 Task: Find connections with filter location Yogyakarta with filter topic #SEOwith filter profile language English with filter current company Sprinklr with filter school Vel Tech Multi Tech Dr. Rangarajan Dr. Sakunthala Engineering College with filter industry Chemical Manufacturing with filter service category Research with filter keywords title Title Researcher
Action: Mouse moved to (541, 90)
Screenshot: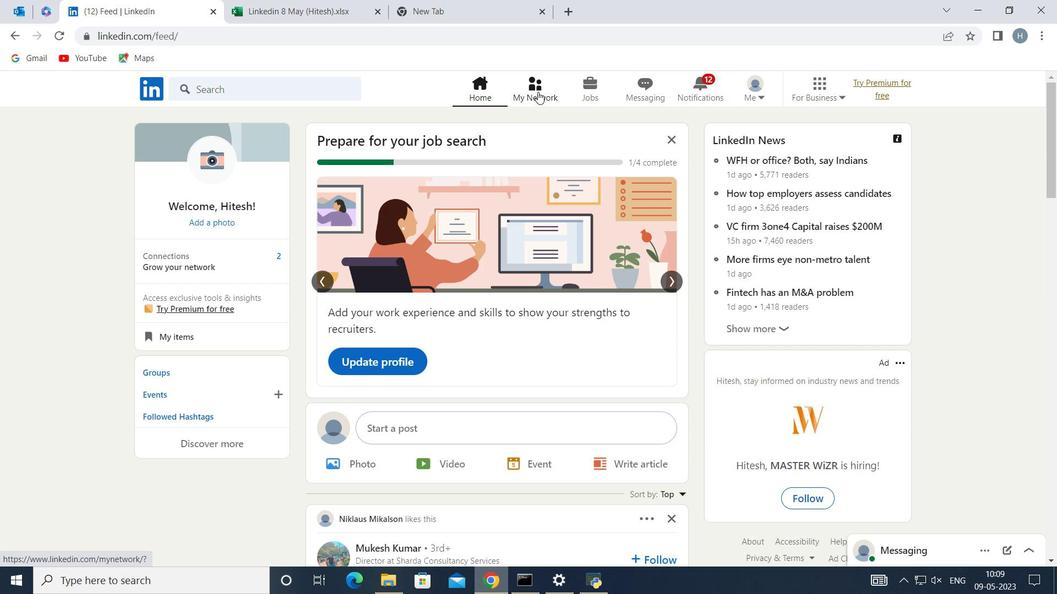
Action: Mouse pressed left at (541, 90)
Screenshot: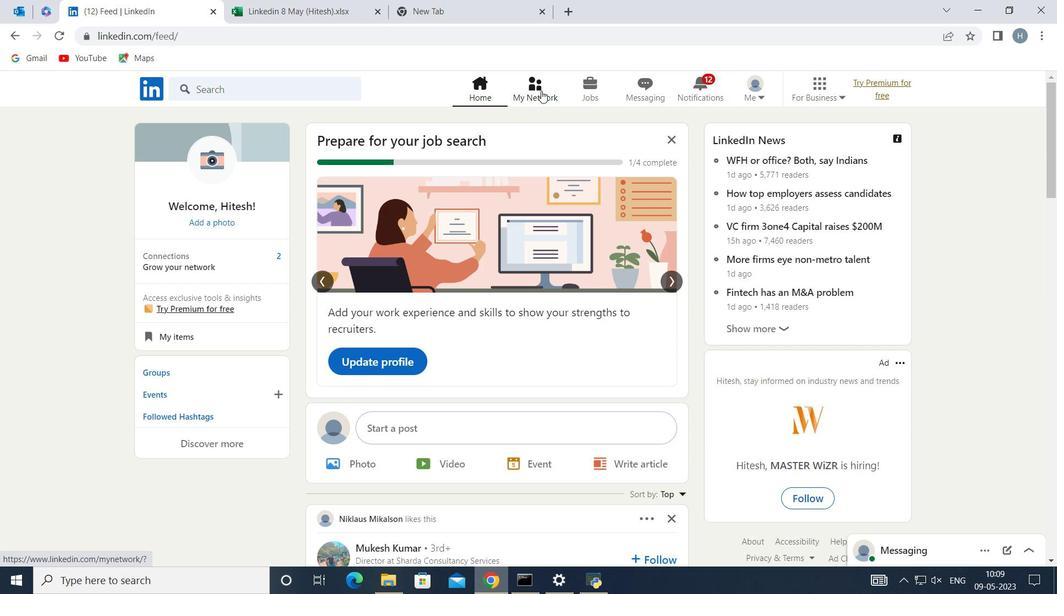 
Action: Mouse moved to (281, 167)
Screenshot: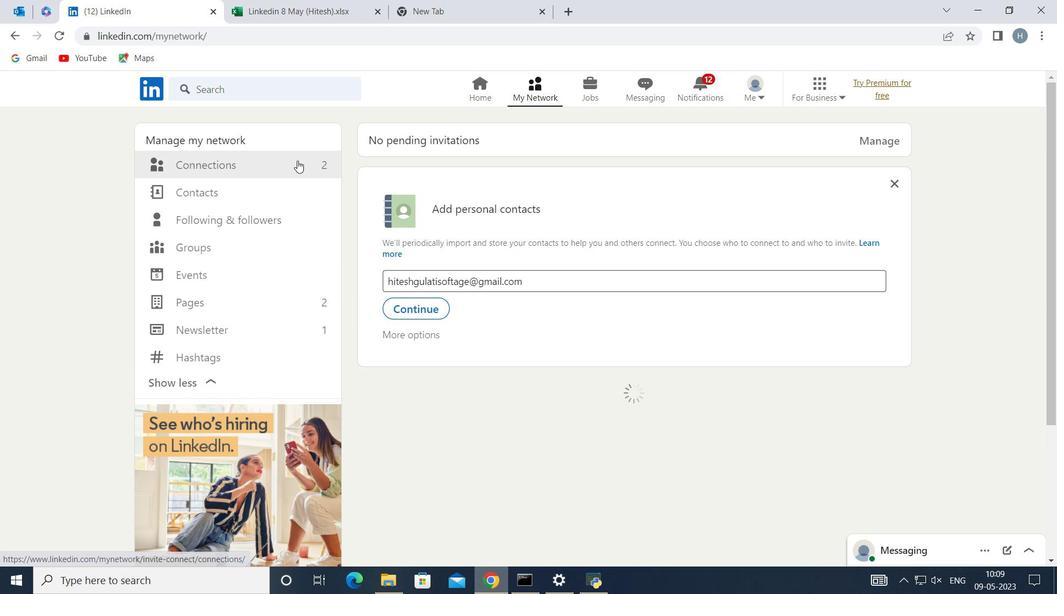 
Action: Mouse pressed left at (281, 167)
Screenshot: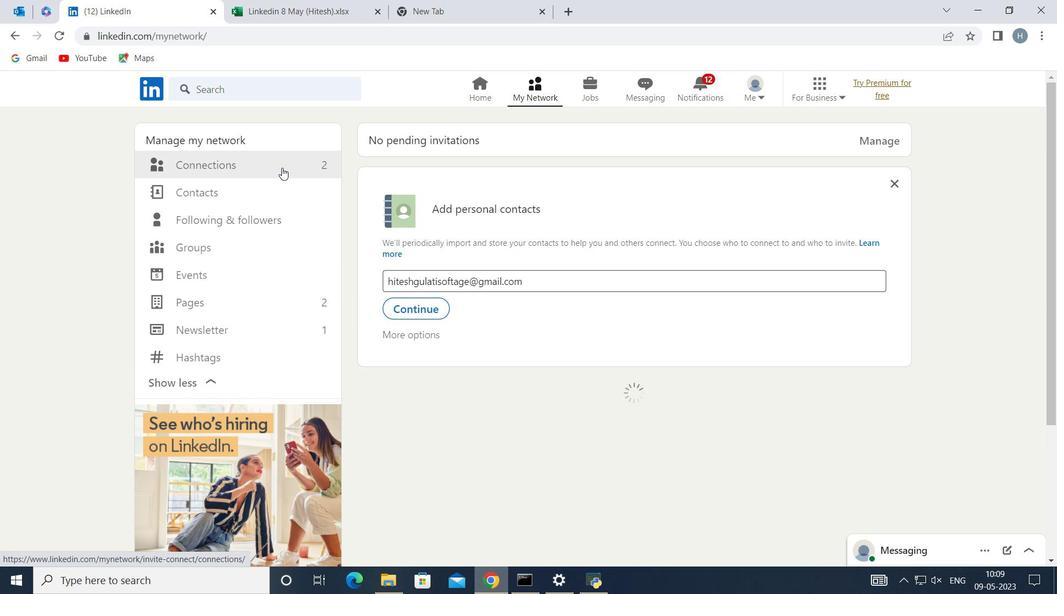
Action: Mouse moved to (610, 162)
Screenshot: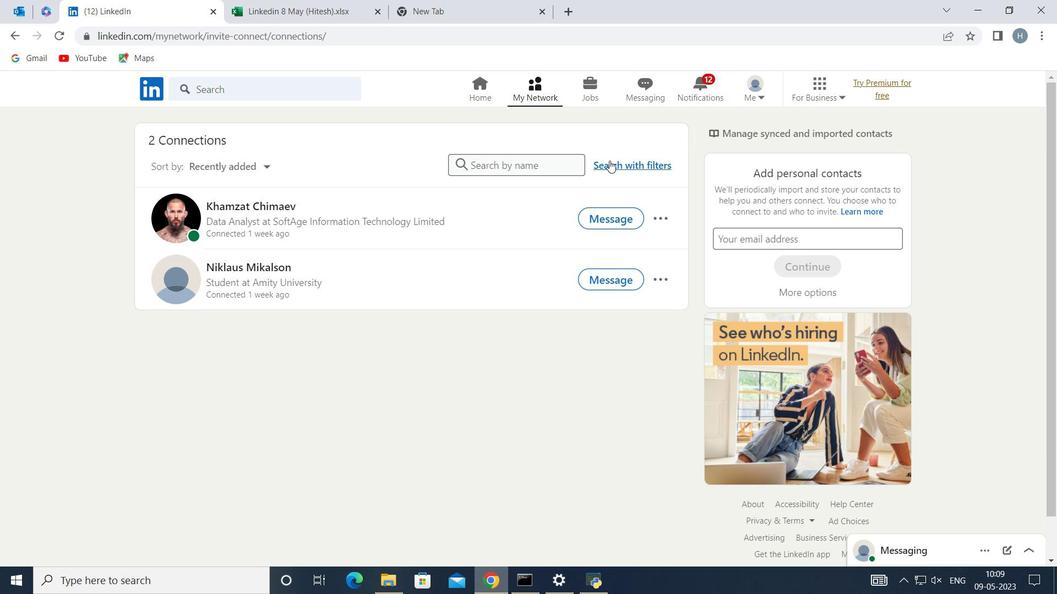 
Action: Mouse pressed left at (610, 162)
Screenshot: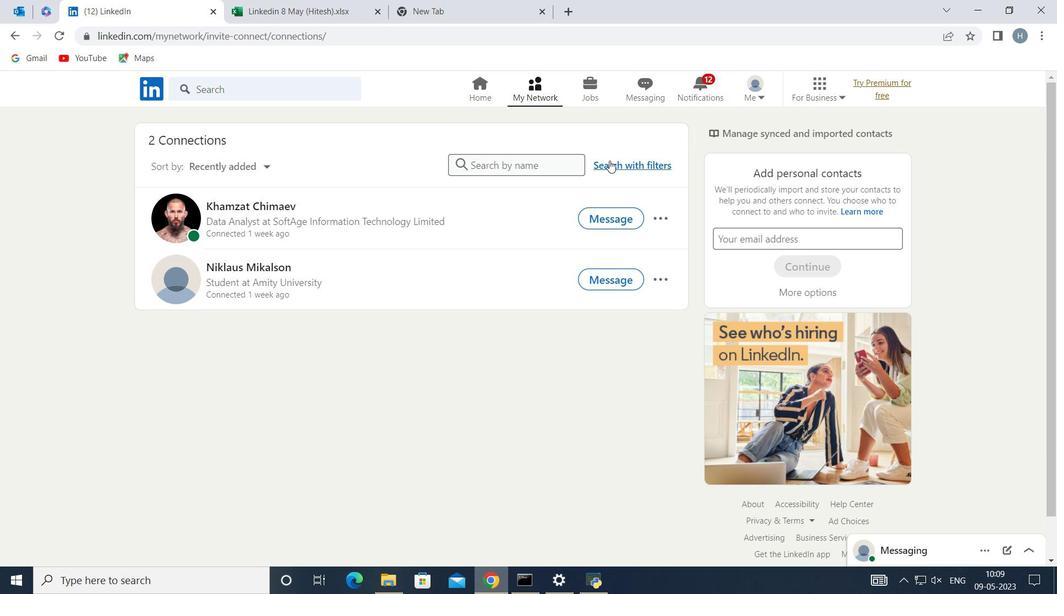 
Action: Mouse moved to (575, 131)
Screenshot: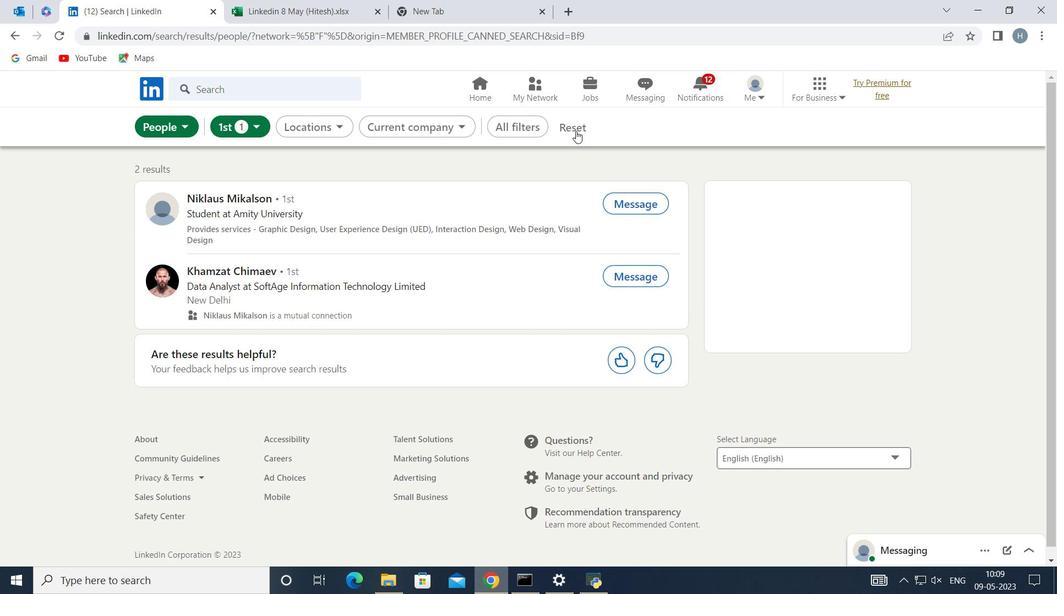 
Action: Mouse pressed left at (575, 131)
Screenshot: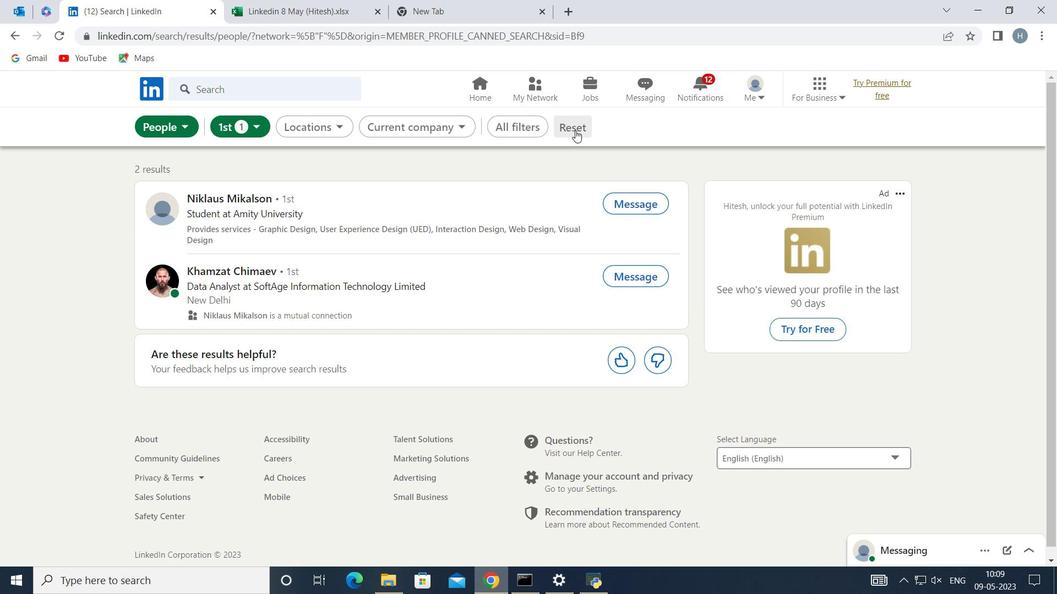 
Action: Mouse moved to (556, 124)
Screenshot: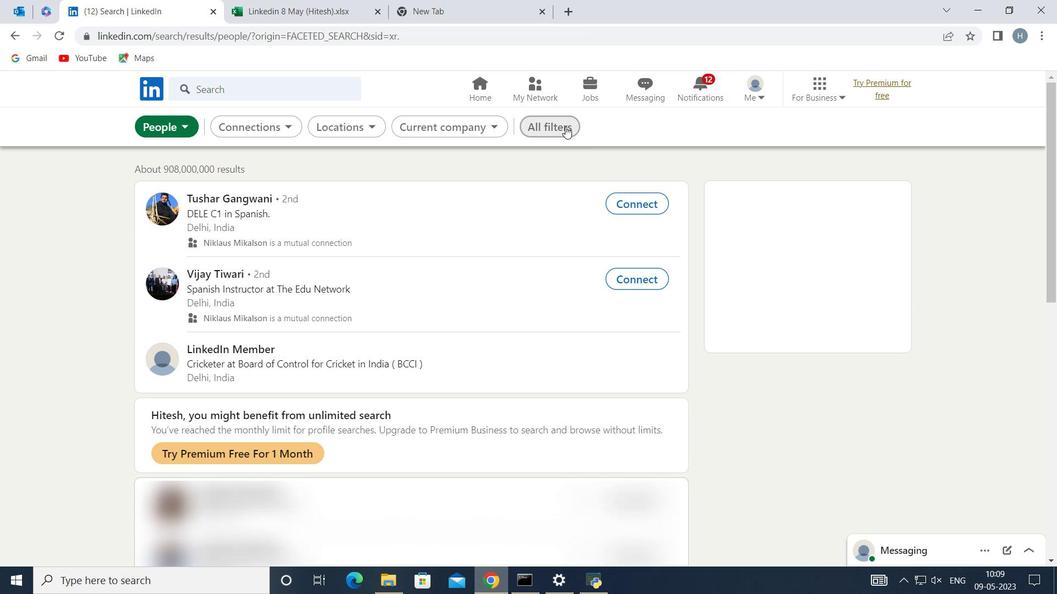 
Action: Mouse pressed left at (556, 124)
Screenshot: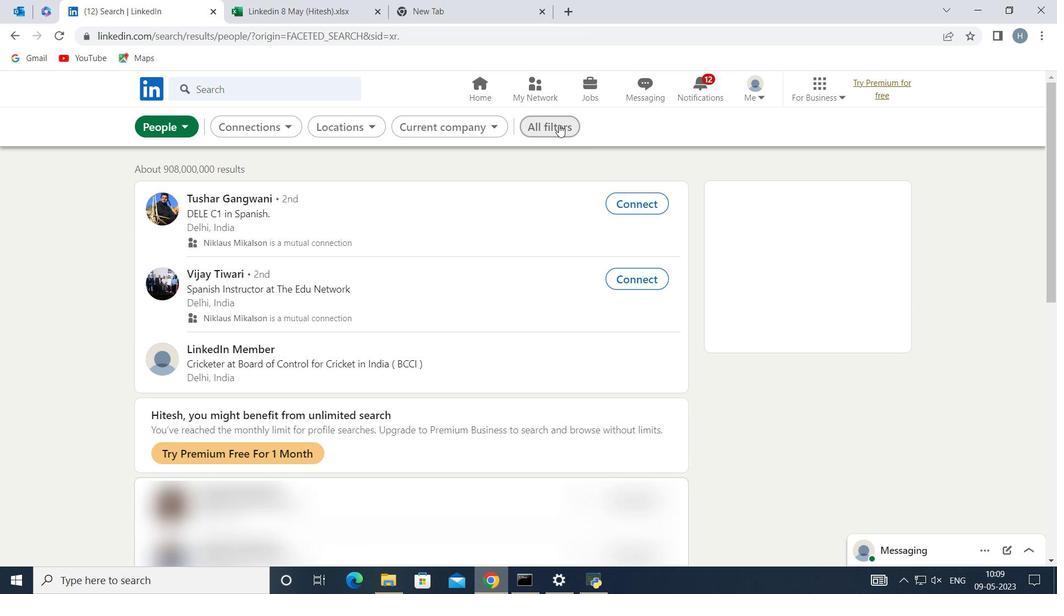 
Action: Mouse moved to (873, 305)
Screenshot: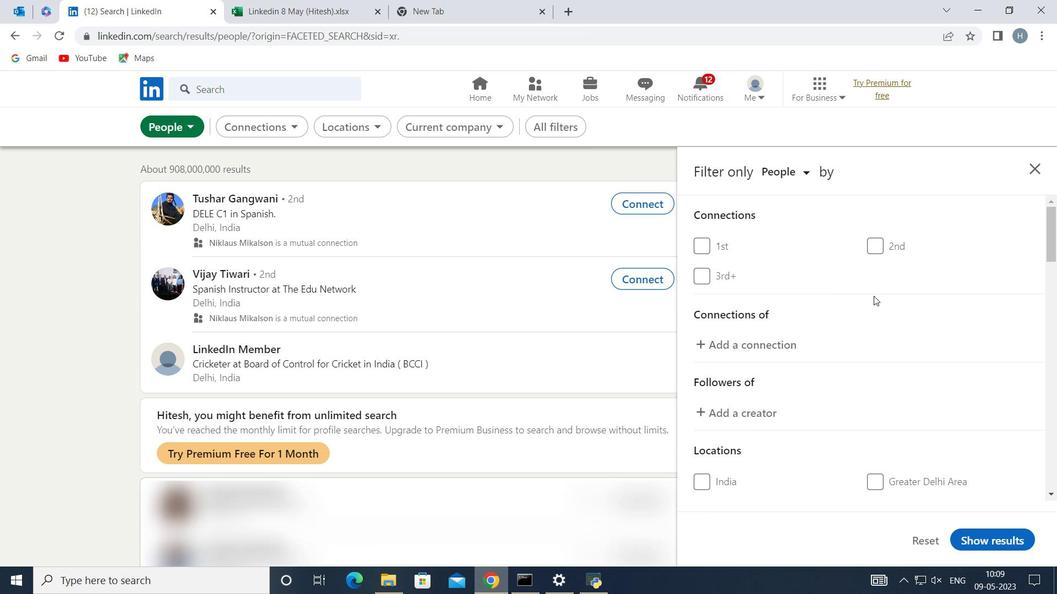 
Action: Mouse scrolled (873, 304) with delta (0, 0)
Screenshot: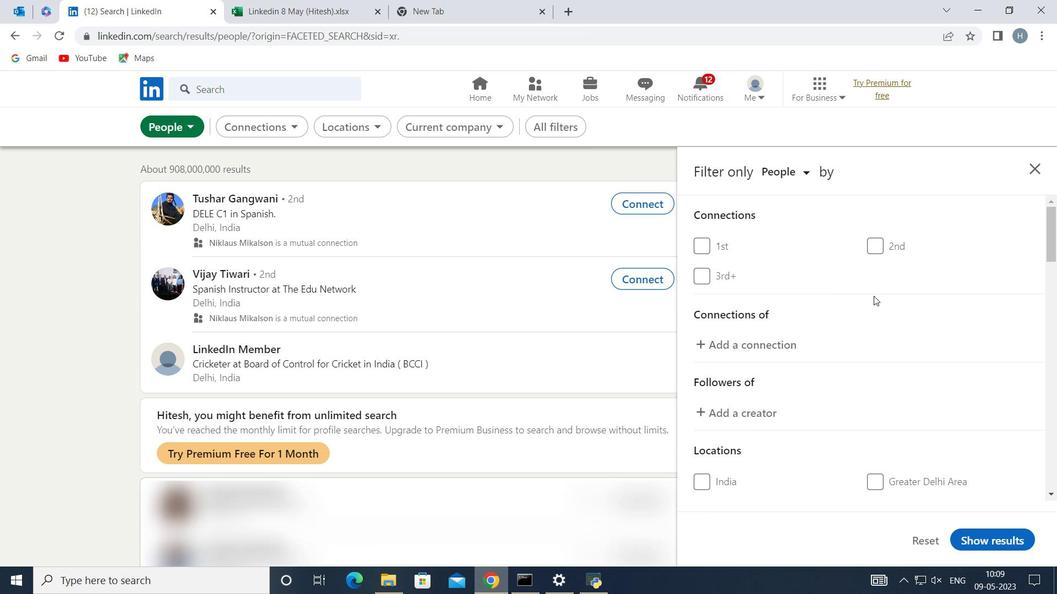 
Action: Mouse moved to (871, 307)
Screenshot: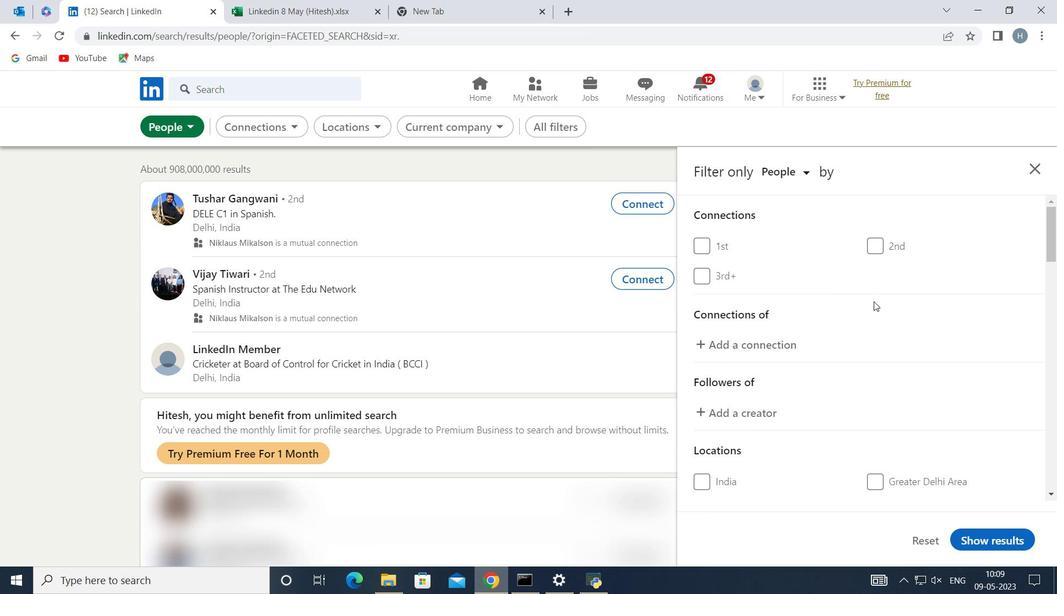 
Action: Mouse scrolled (871, 307) with delta (0, 0)
Screenshot: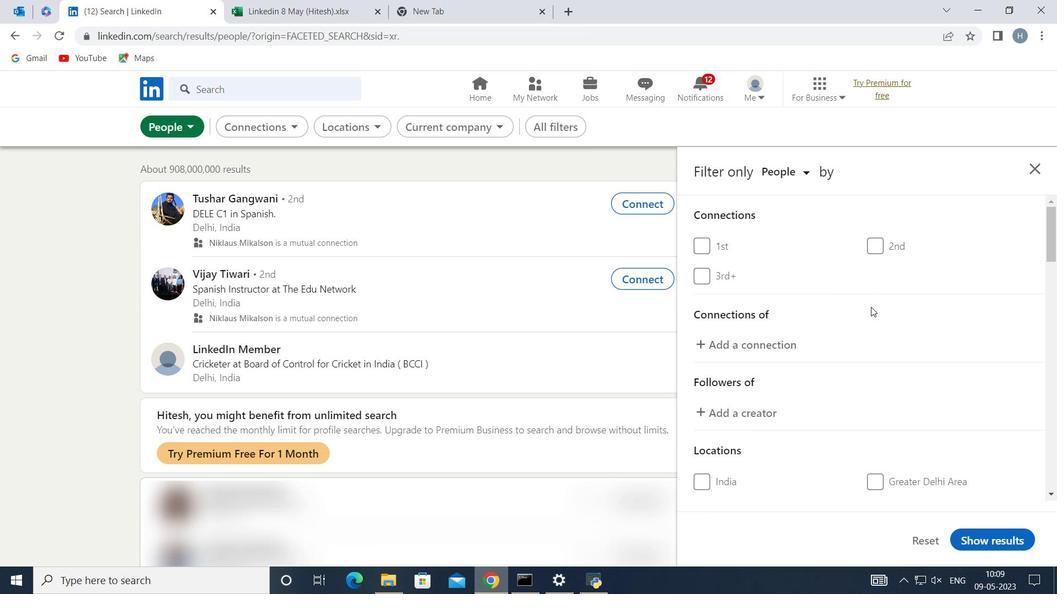 
Action: Mouse scrolled (871, 307) with delta (0, 0)
Screenshot: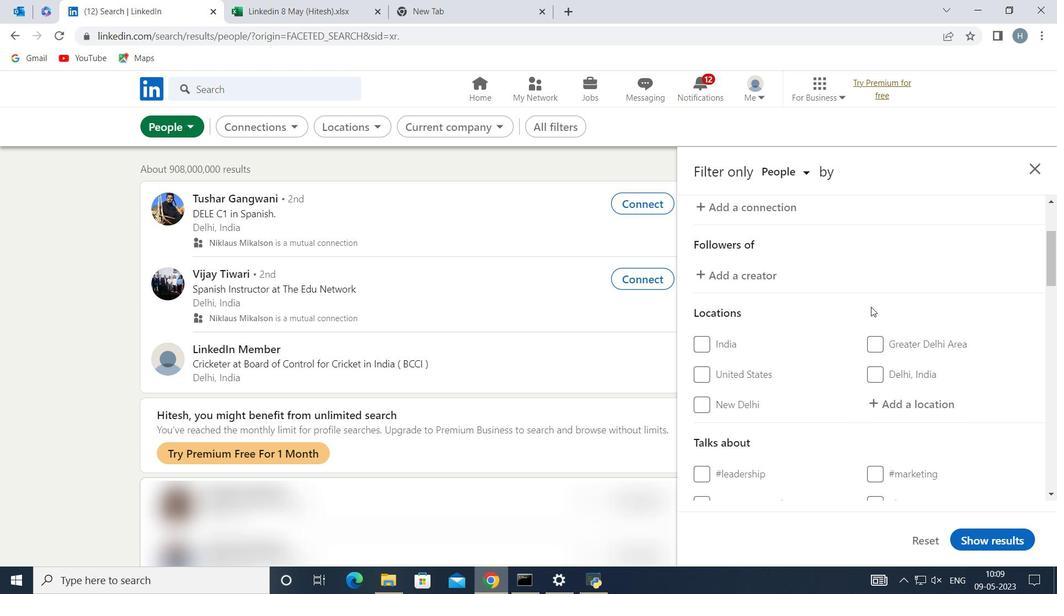 
Action: Mouse moved to (905, 329)
Screenshot: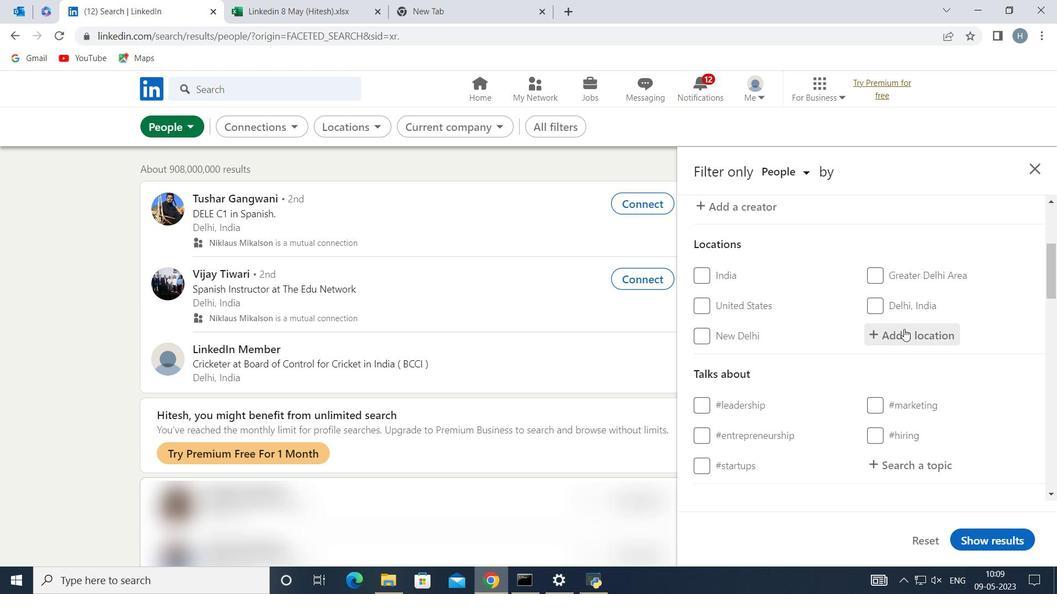 
Action: Mouse pressed left at (905, 329)
Screenshot: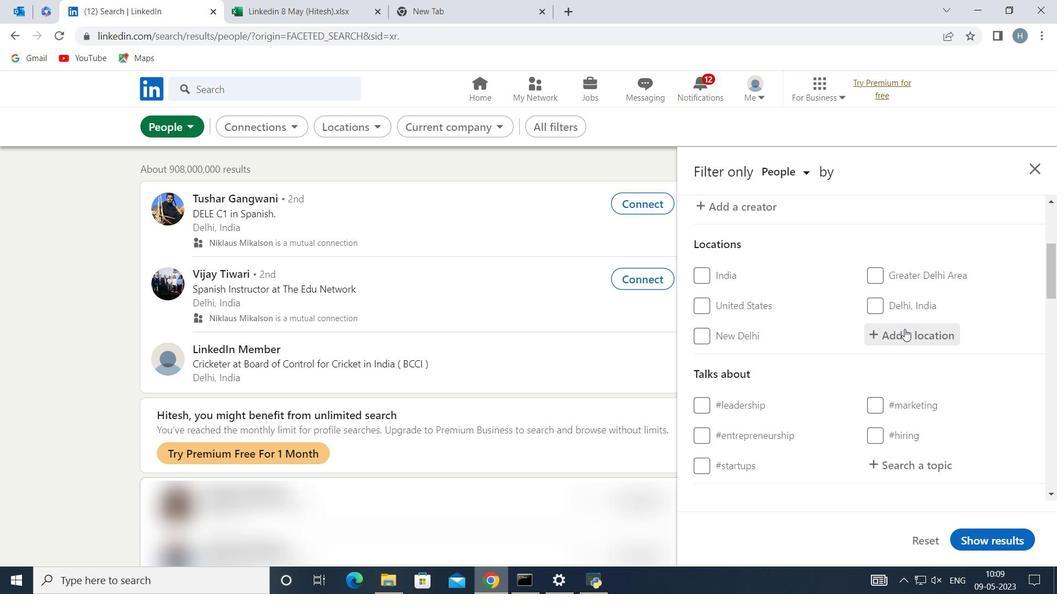 
Action: Key pressed <Key.shift><Key.shift><Key.shift>Yogyakarta
Screenshot: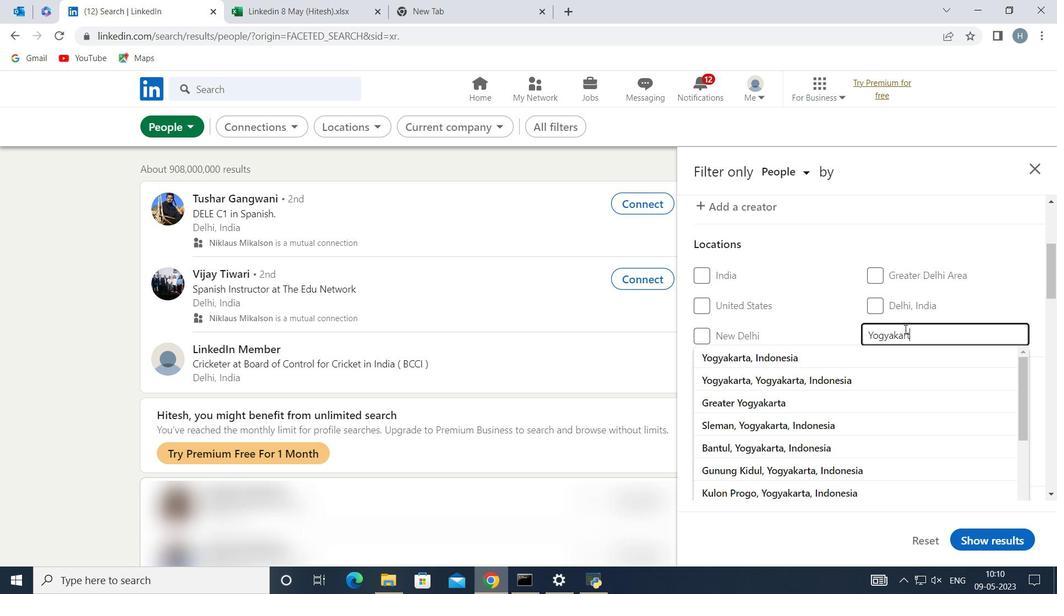 
Action: Mouse moved to (969, 296)
Screenshot: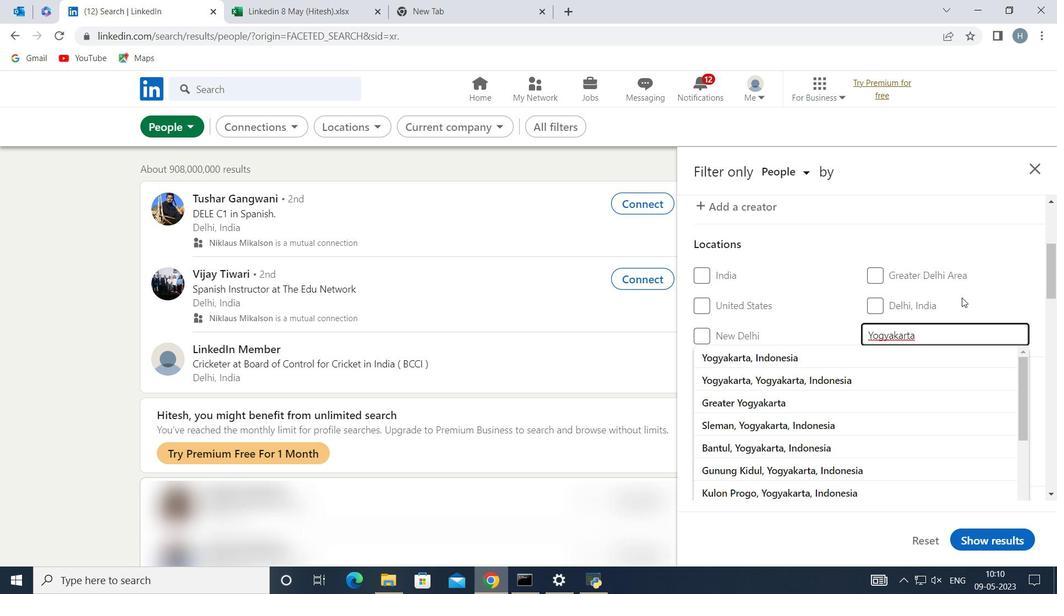 
Action: Mouse pressed left at (969, 296)
Screenshot: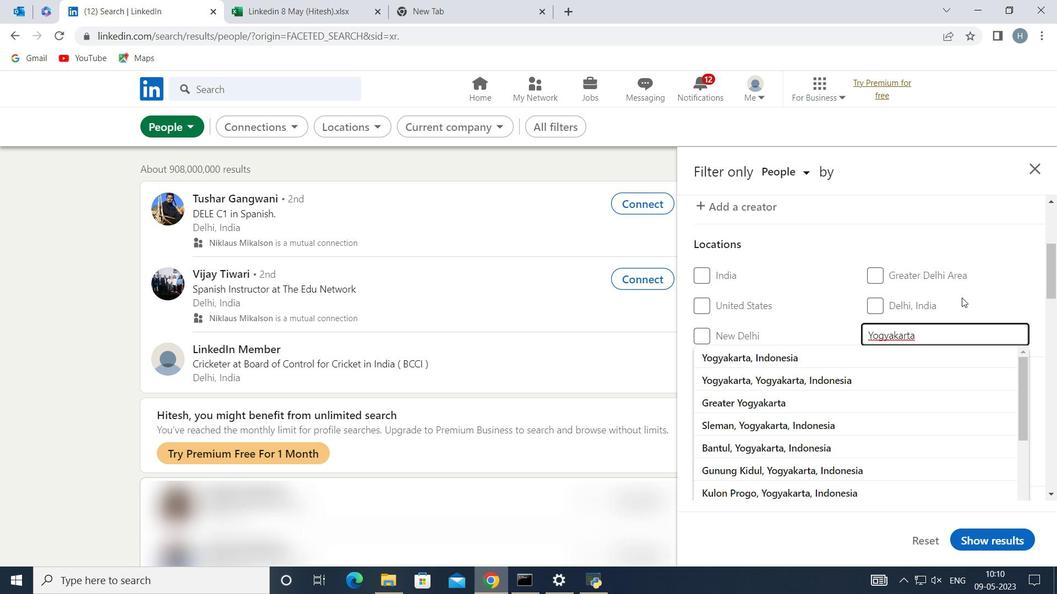 
Action: Mouse moved to (954, 308)
Screenshot: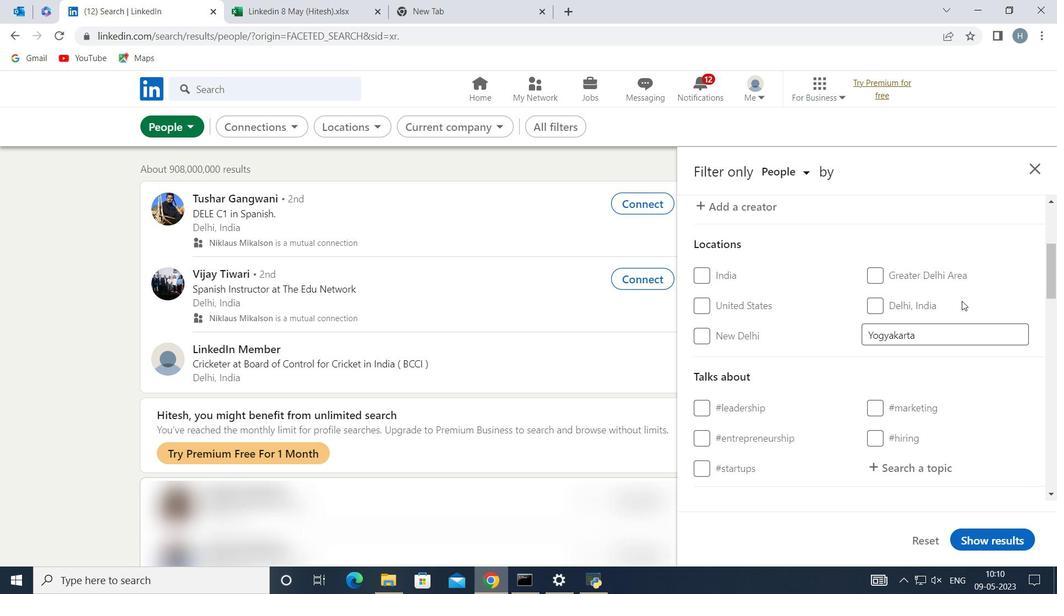 
Action: Mouse scrolled (954, 308) with delta (0, 0)
Screenshot: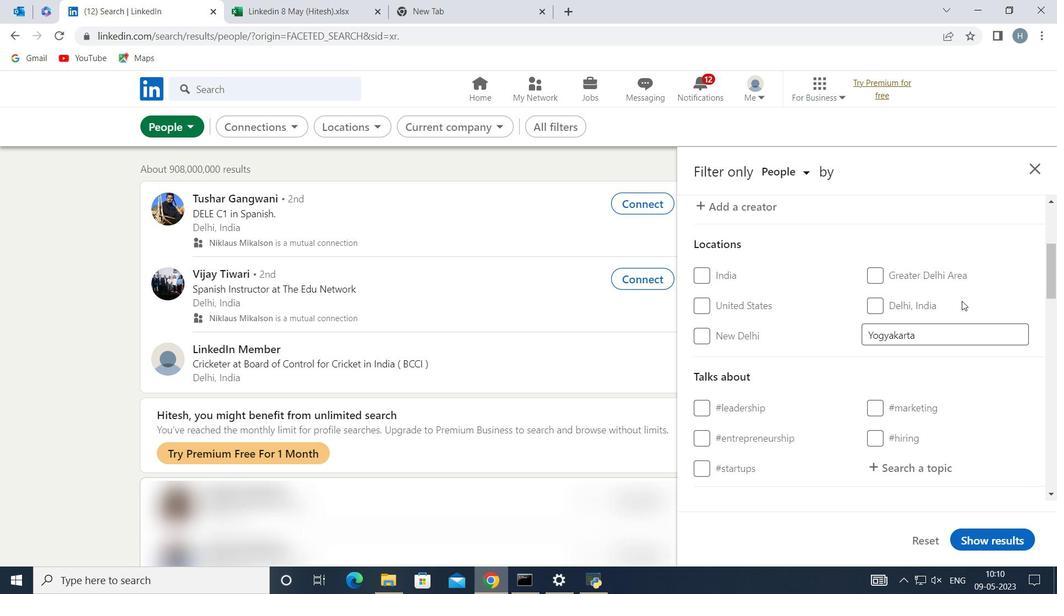 
Action: Mouse moved to (949, 312)
Screenshot: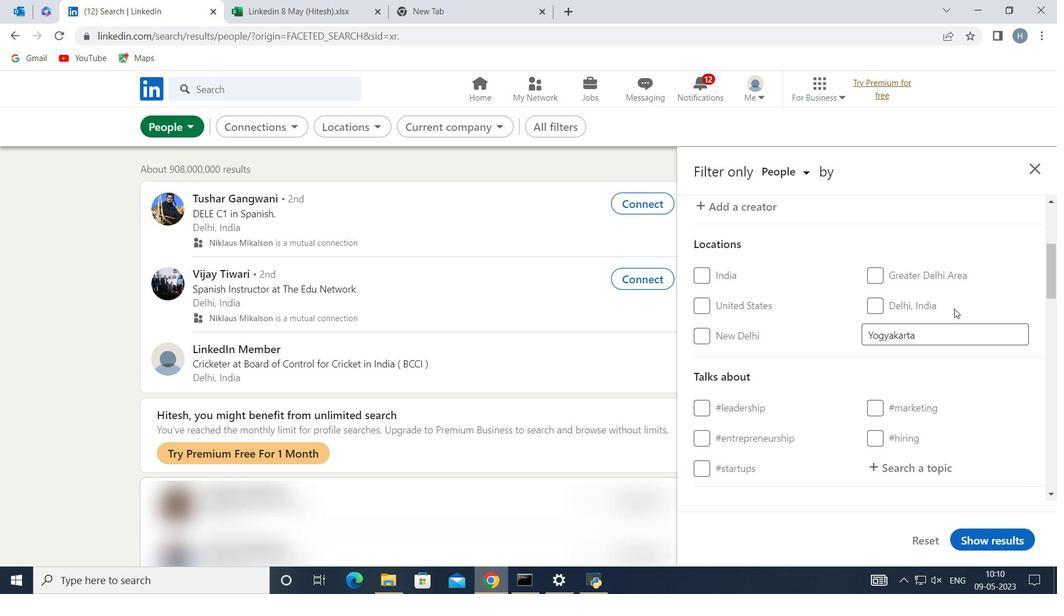 
Action: Mouse scrolled (949, 312) with delta (0, 0)
Screenshot: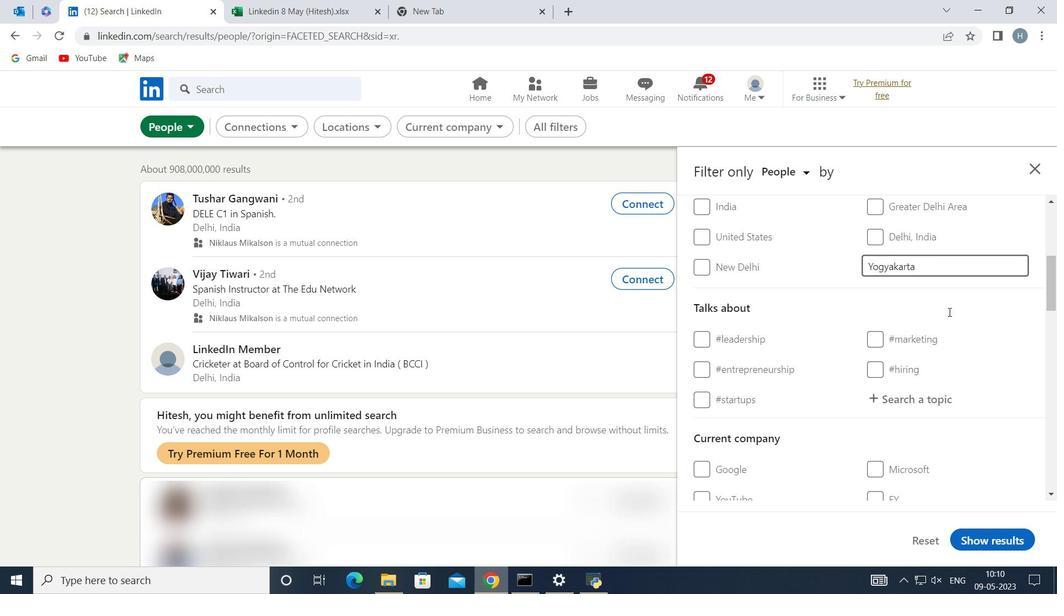 
Action: Mouse scrolled (949, 312) with delta (0, 0)
Screenshot: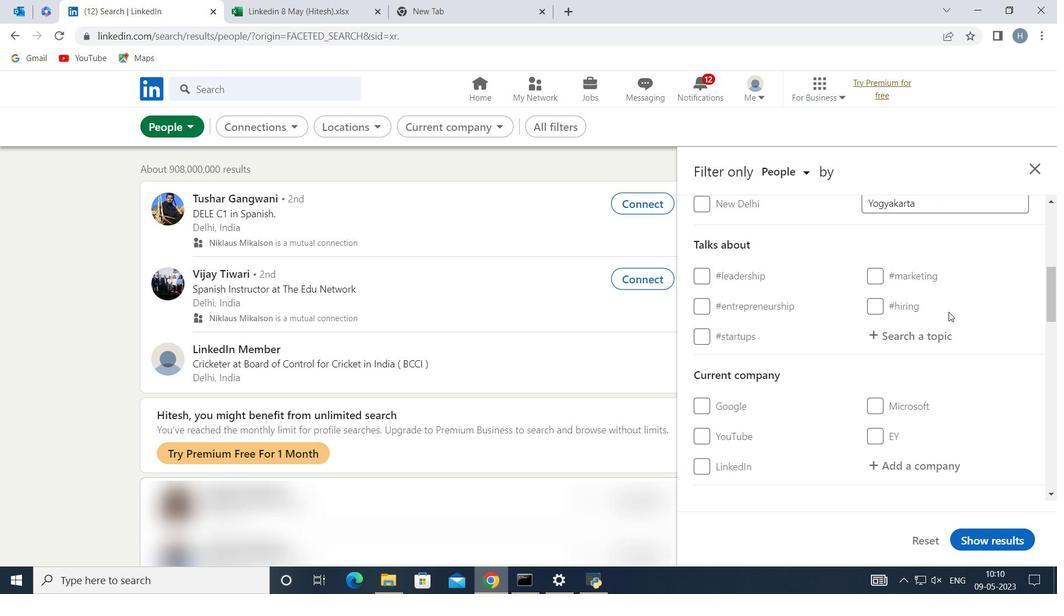 
Action: Mouse moved to (933, 261)
Screenshot: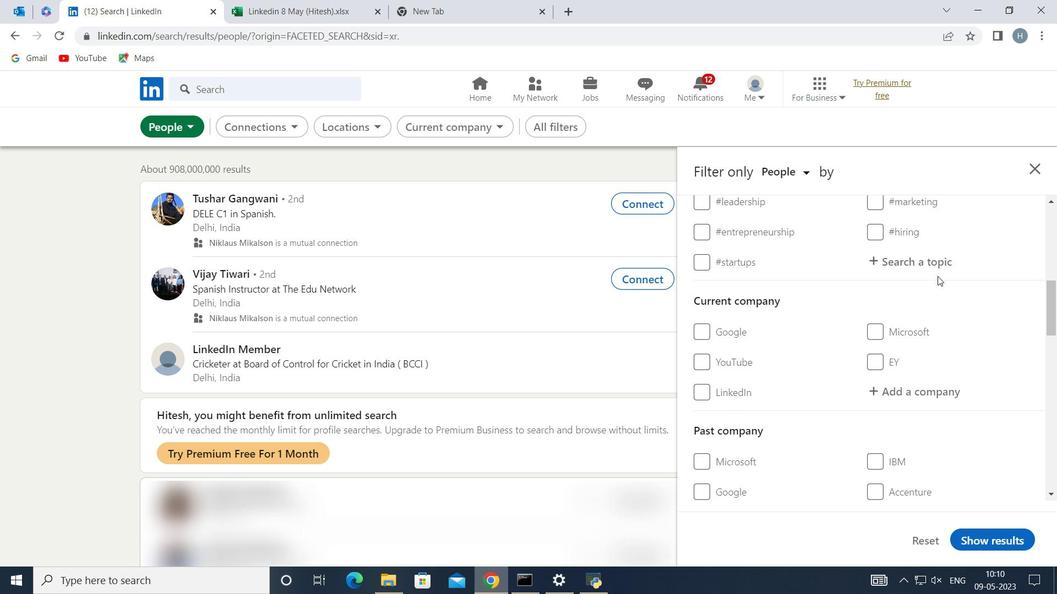 
Action: Mouse pressed left at (933, 261)
Screenshot: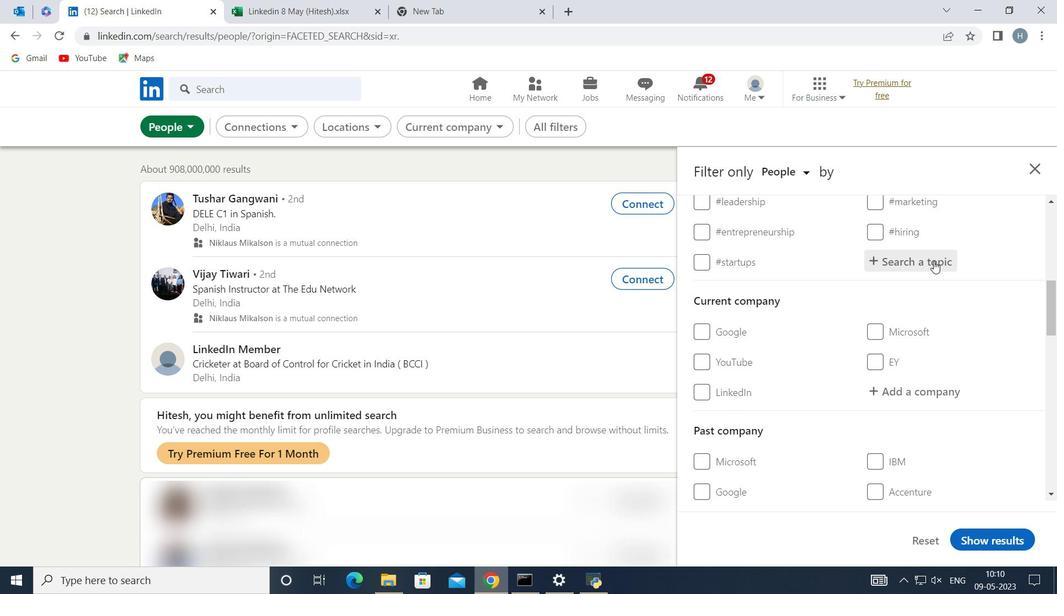 
Action: Key pressed <Key.shift>SEO
Screenshot: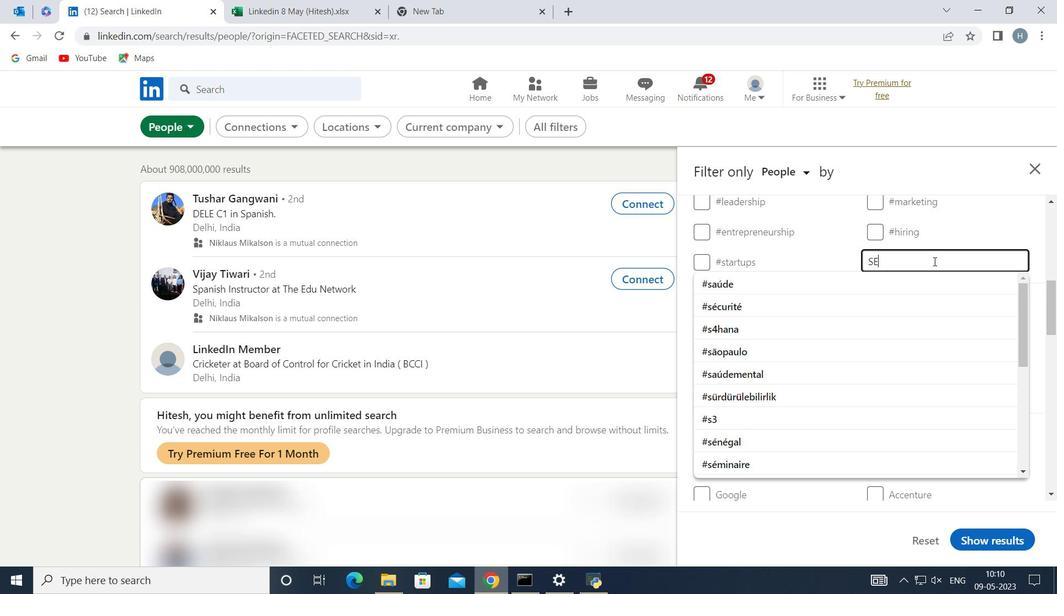 
Action: Mouse moved to (872, 281)
Screenshot: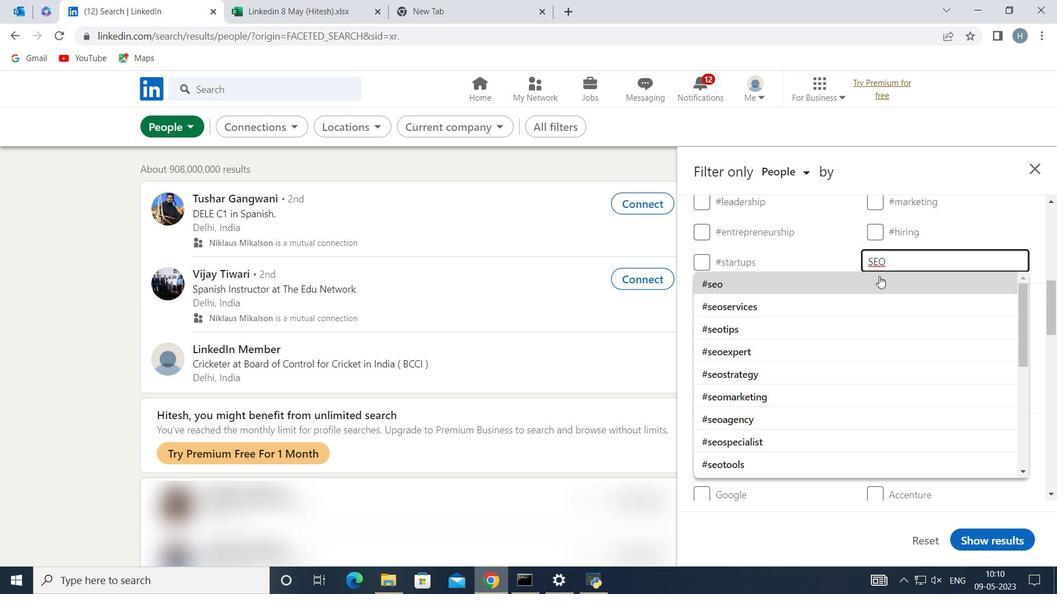 
Action: Mouse pressed left at (872, 281)
Screenshot: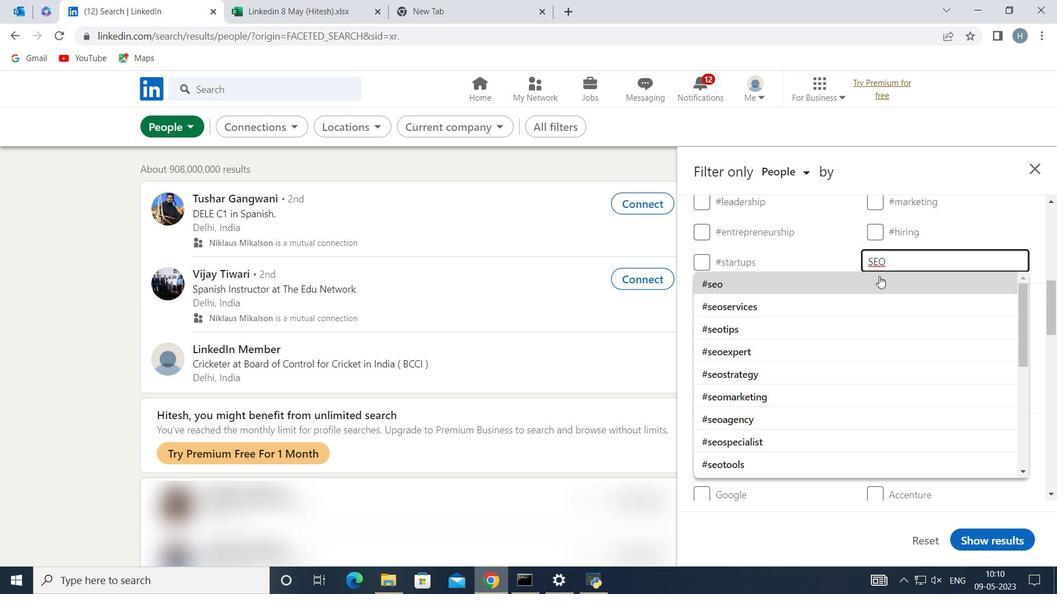 
Action: Mouse scrolled (872, 280) with delta (0, 0)
Screenshot: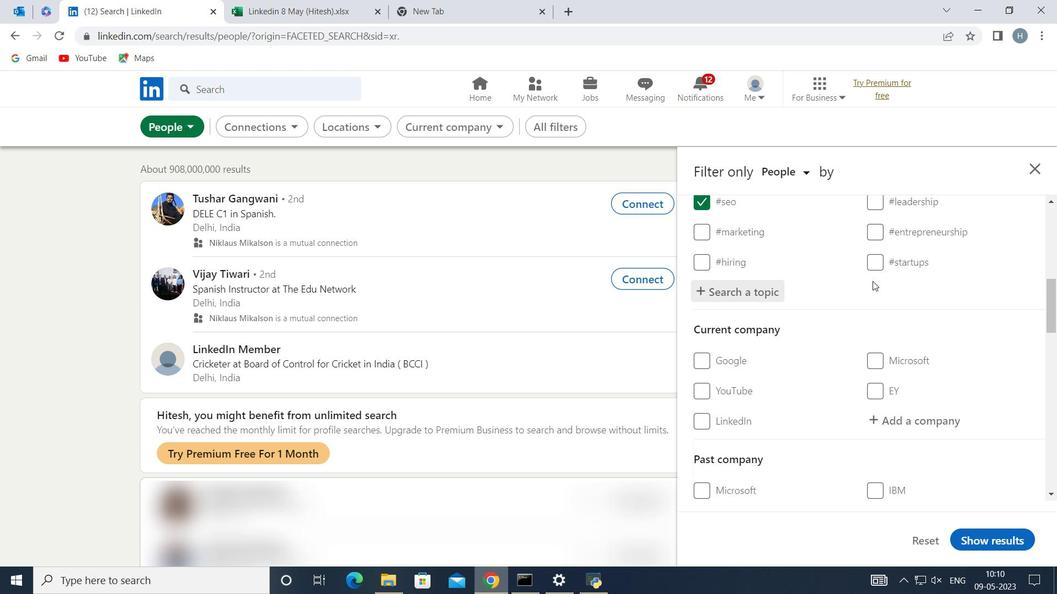 
Action: Mouse moved to (872, 281)
Screenshot: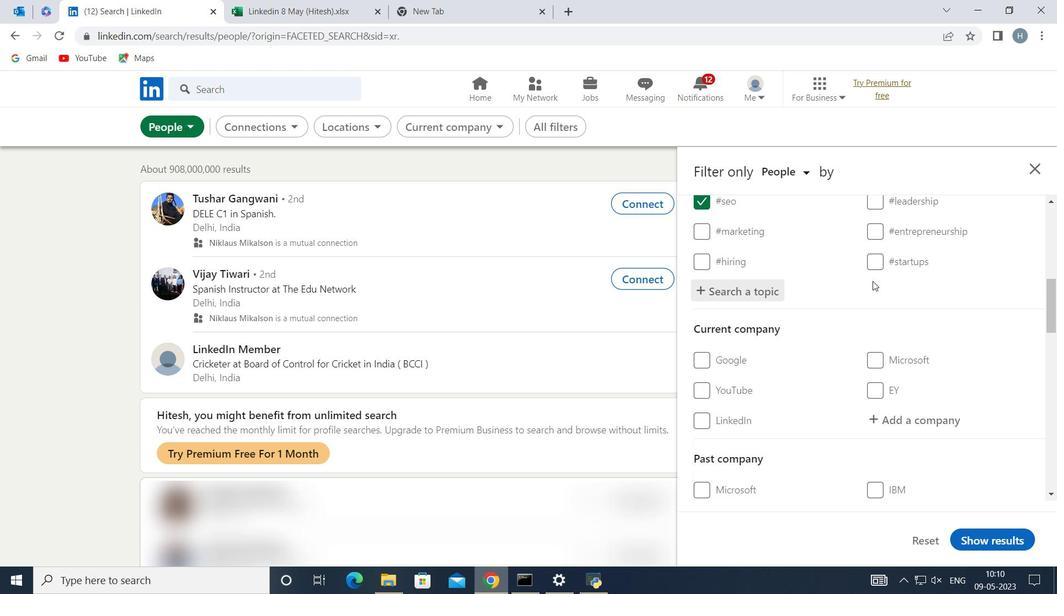 
Action: Mouse scrolled (872, 281) with delta (0, 0)
Screenshot: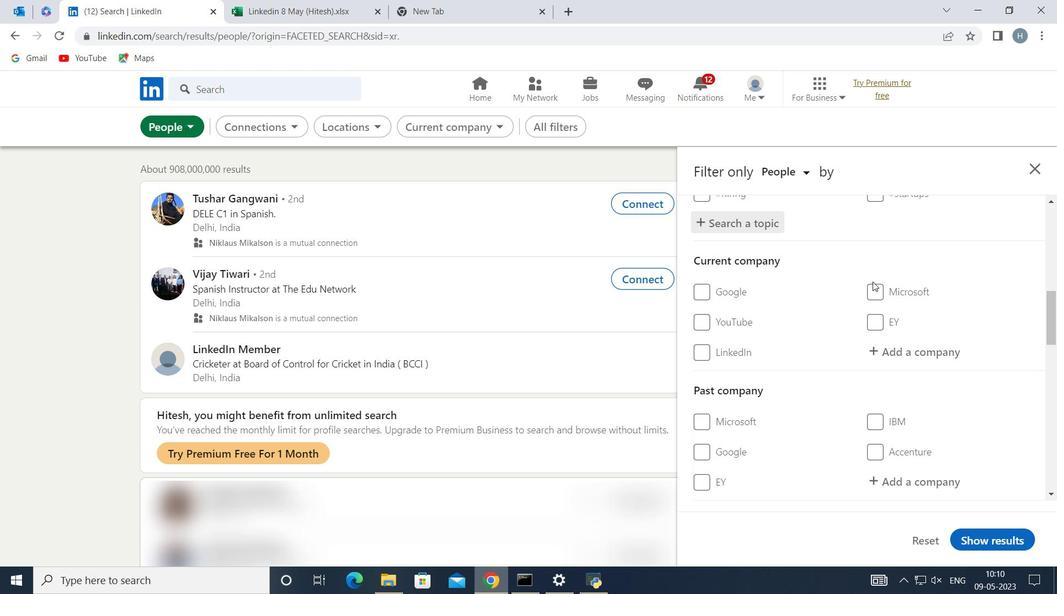 
Action: Mouse moved to (872, 281)
Screenshot: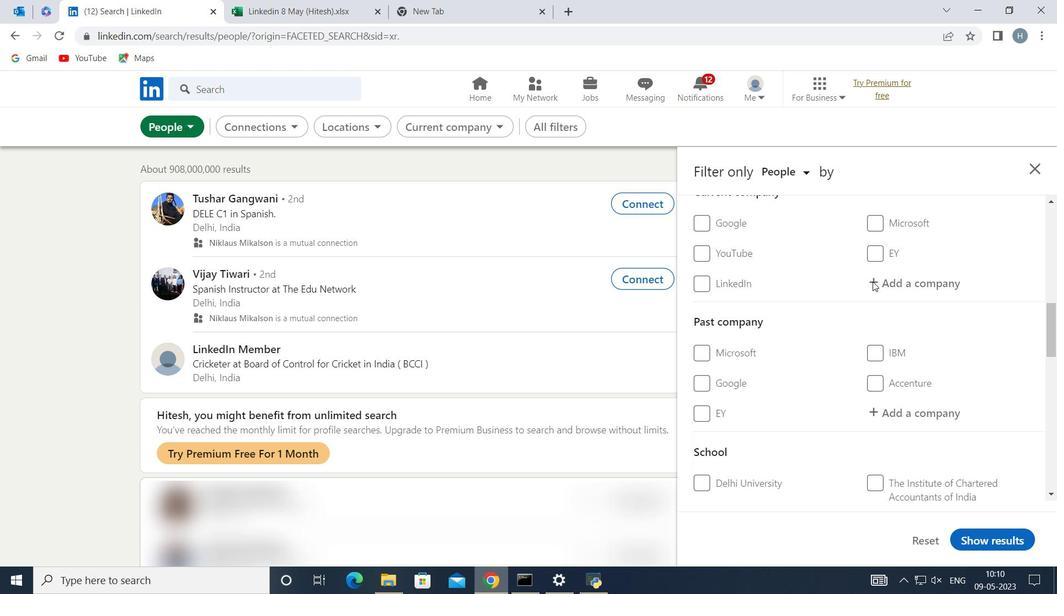 
Action: Mouse scrolled (872, 281) with delta (0, 0)
Screenshot: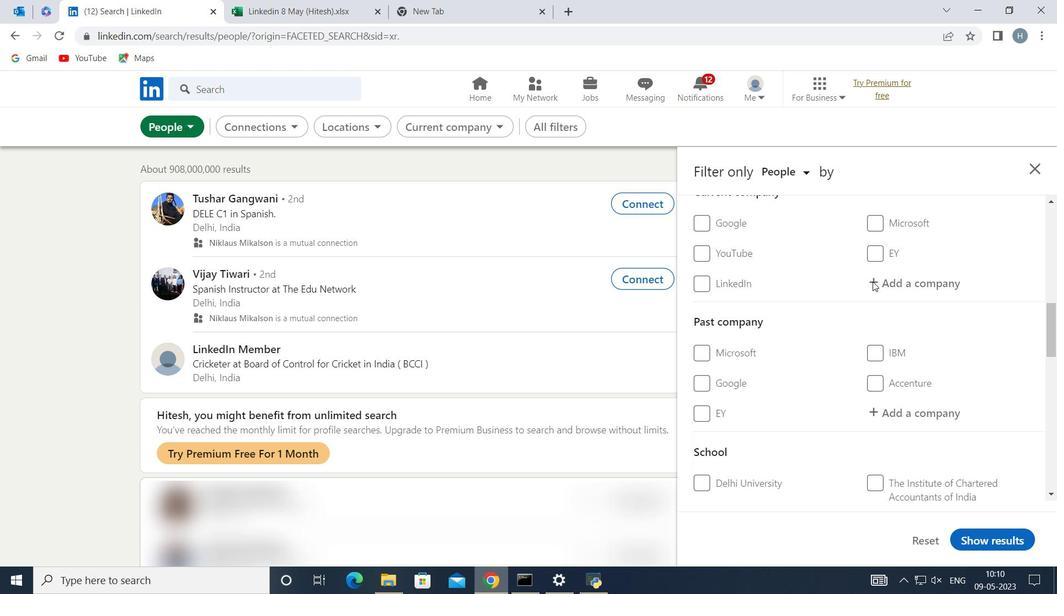 
Action: Mouse moved to (871, 283)
Screenshot: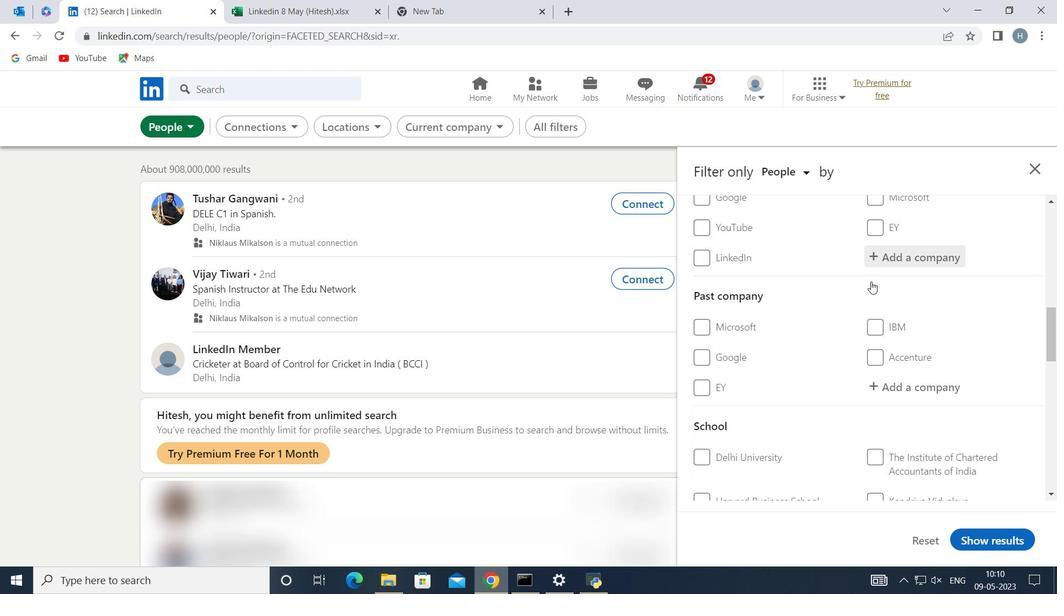 
Action: Mouse scrolled (871, 282) with delta (0, 0)
Screenshot: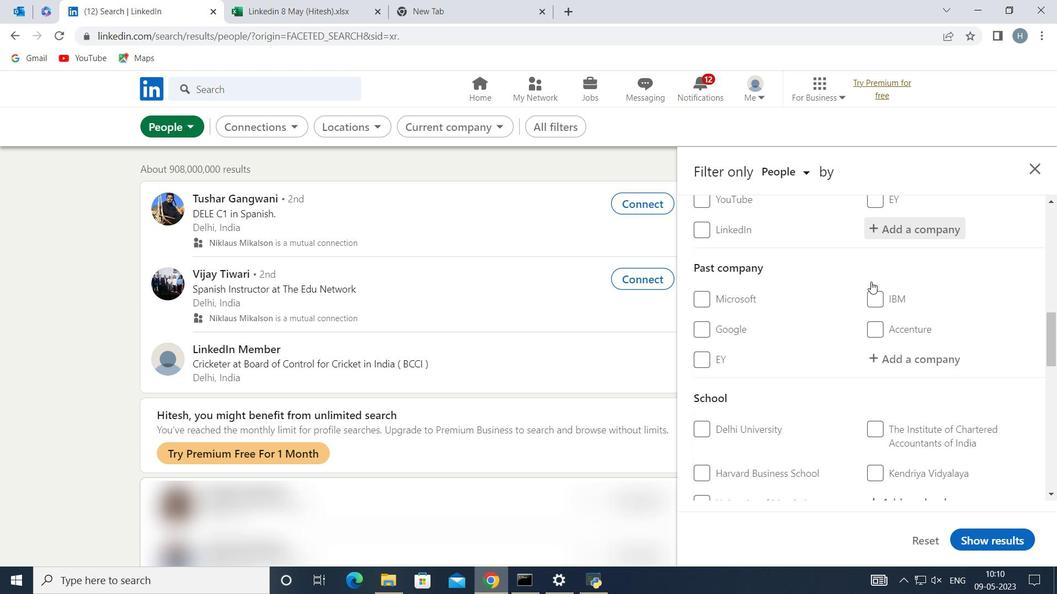 
Action: Mouse moved to (868, 287)
Screenshot: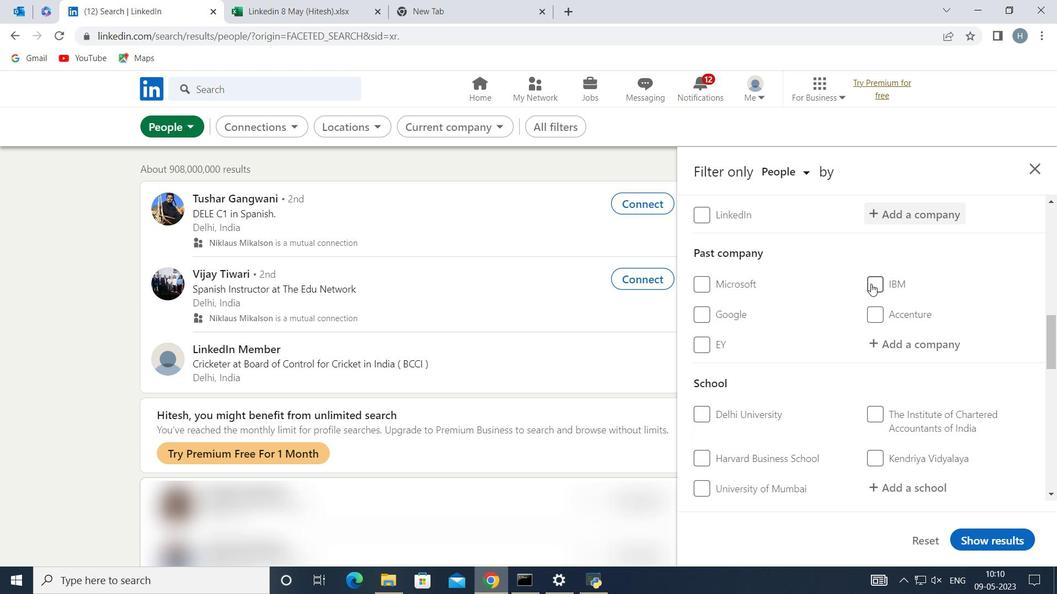 
Action: Mouse scrolled (868, 286) with delta (0, 0)
Screenshot: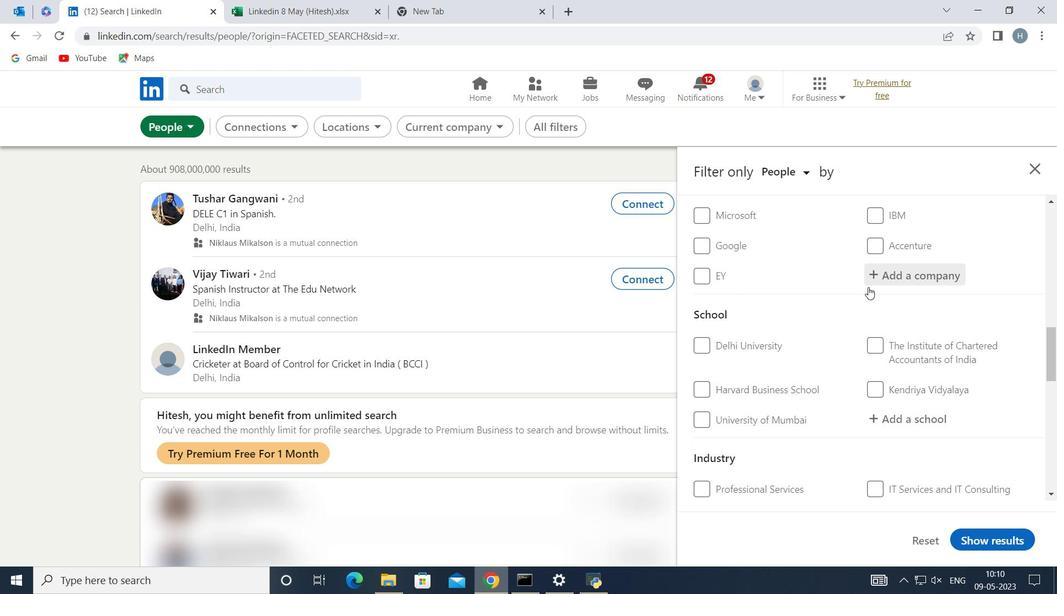 
Action: Mouse scrolled (868, 286) with delta (0, 0)
Screenshot: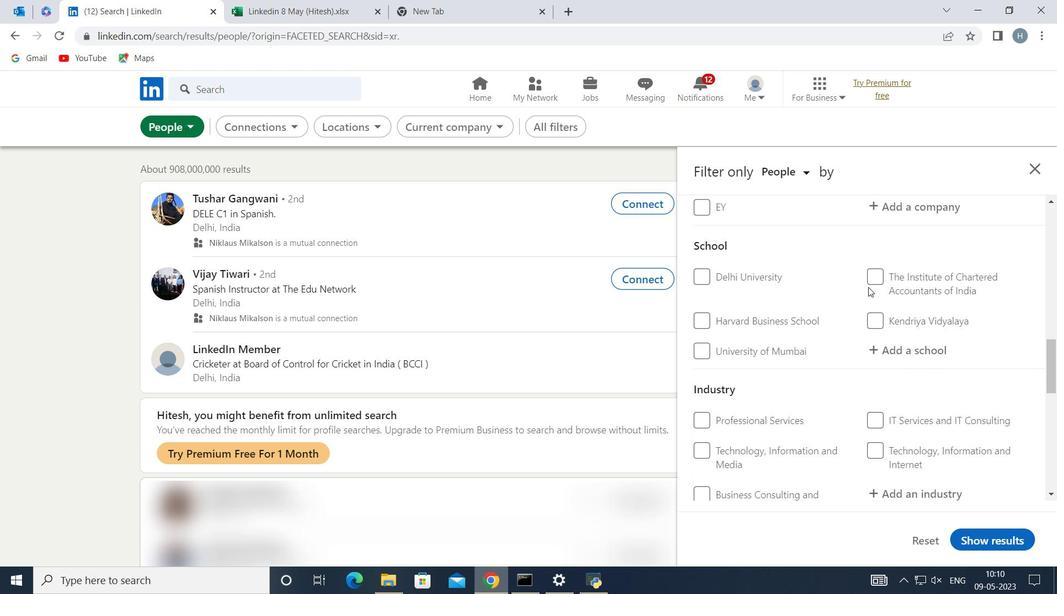 
Action: Mouse moved to (863, 290)
Screenshot: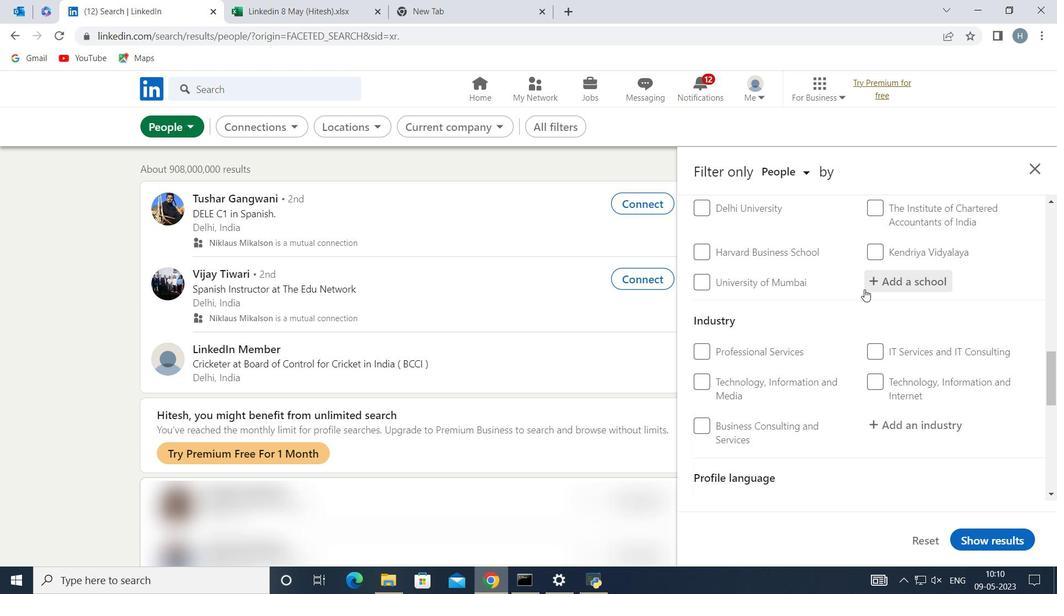 
Action: Mouse scrolled (863, 289) with delta (0, 0)
Screenshot: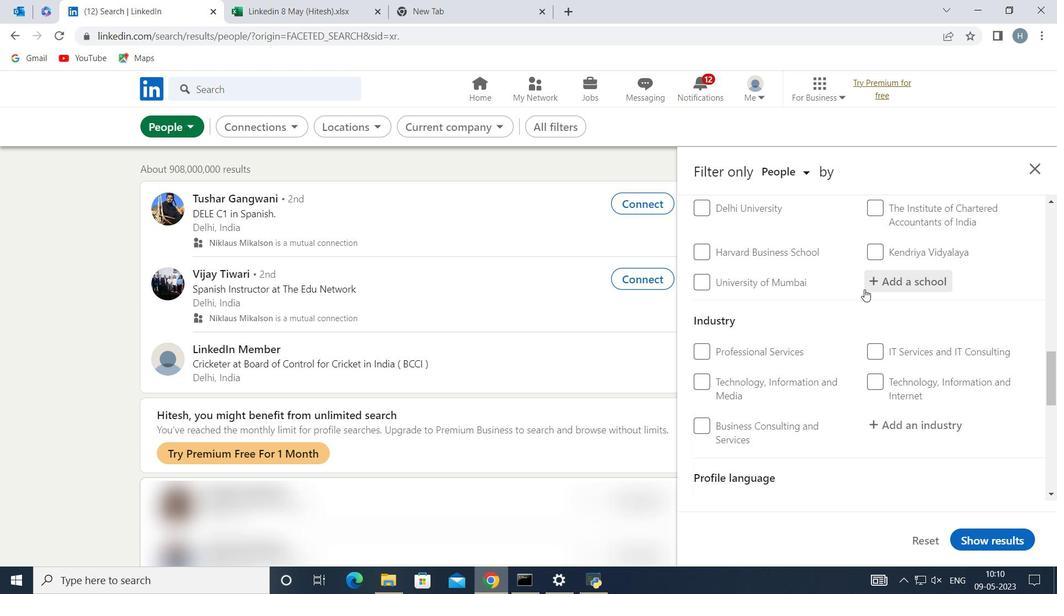 
Action: Mouse moved to (859, 301)
Screenshot: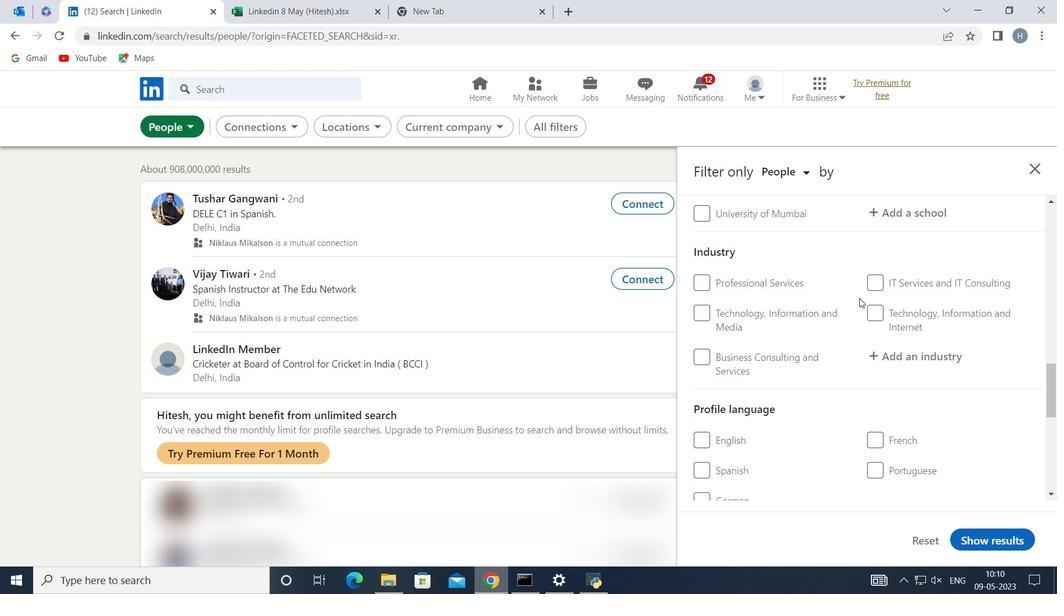 
Action: Mouse scrolled (859, 300) with delta (0, 0)
Screenshot: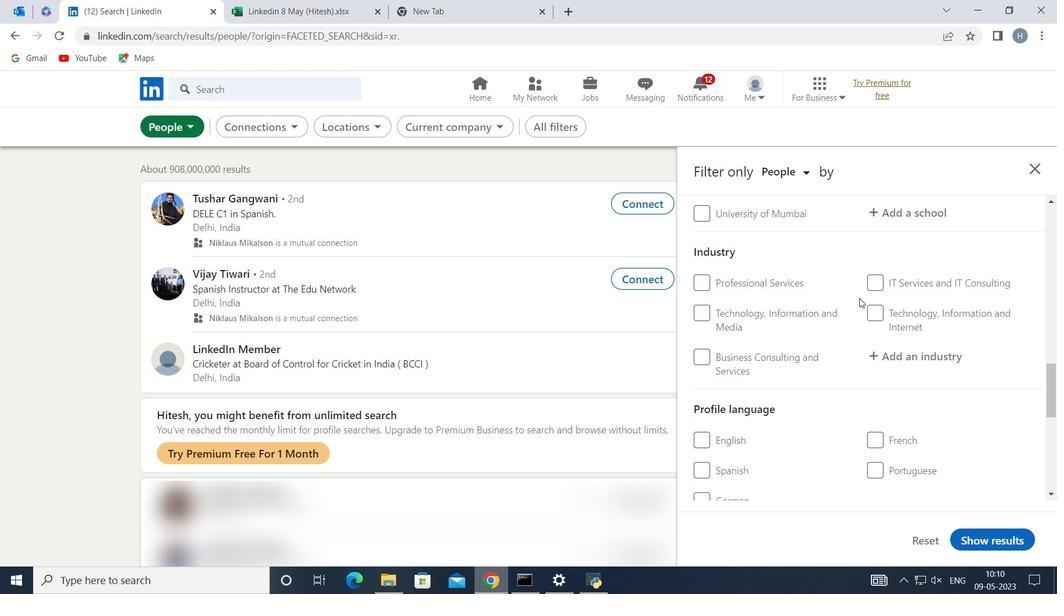 
Action: Mouse moved to (705, 372)
Screenshot: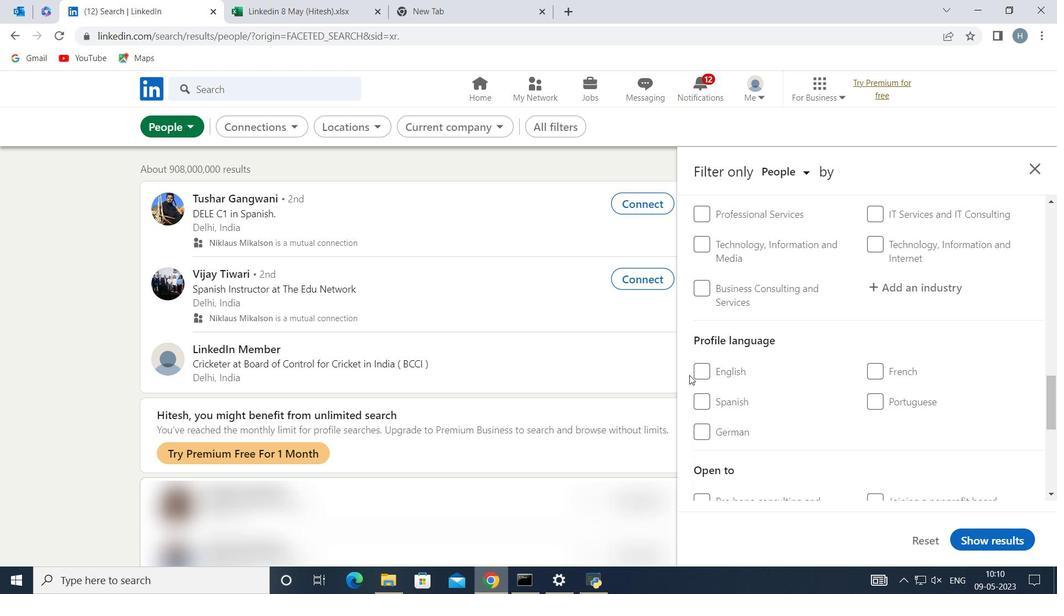 
Action: Mouse pressed left at (705, 372)
Screenshot: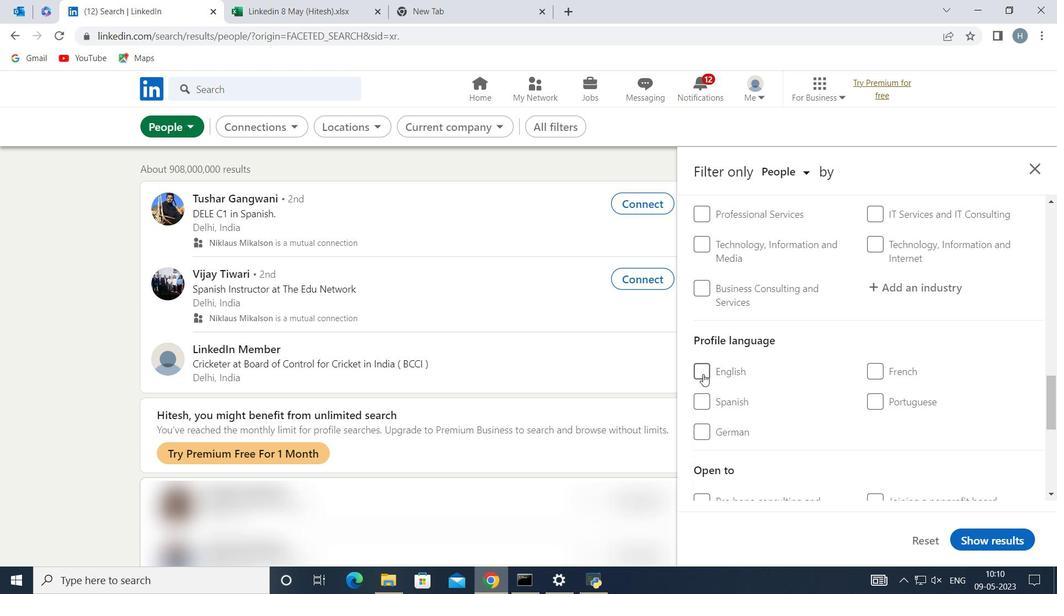 
Action: Mouse moved to (806, 365)
Screenshot: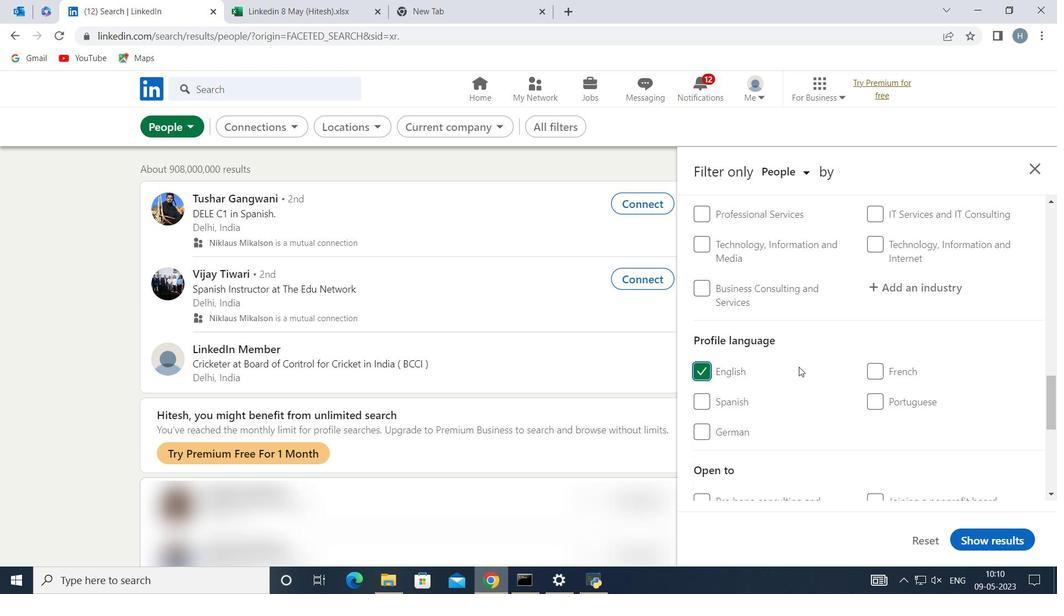 
Action: Mouse scrolled (806, 366) with delta (0, 0)
Screenshot: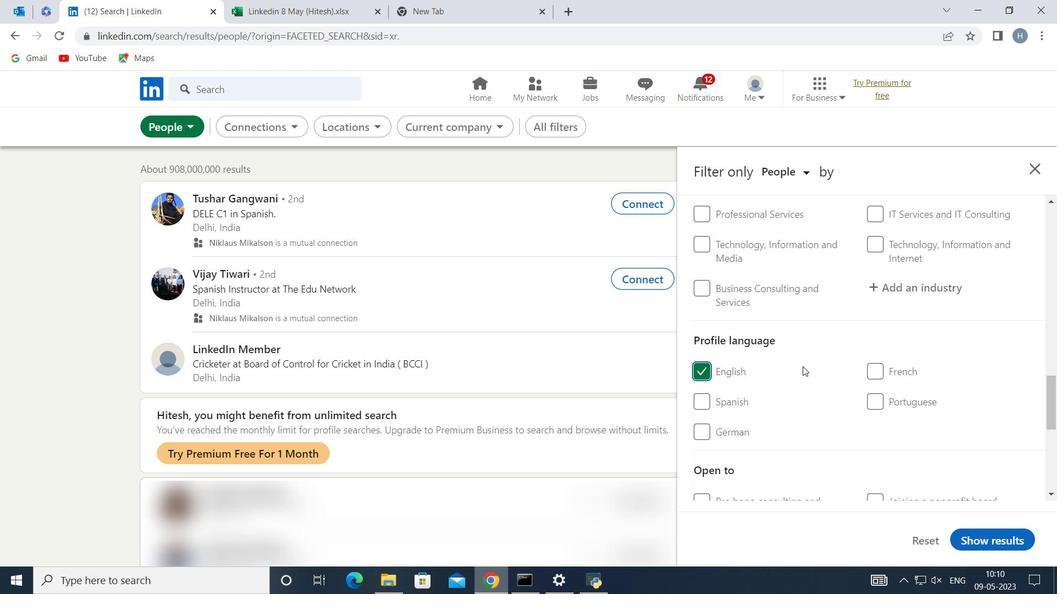 
Action: Mouse moved to (807, 361)
Screenshot: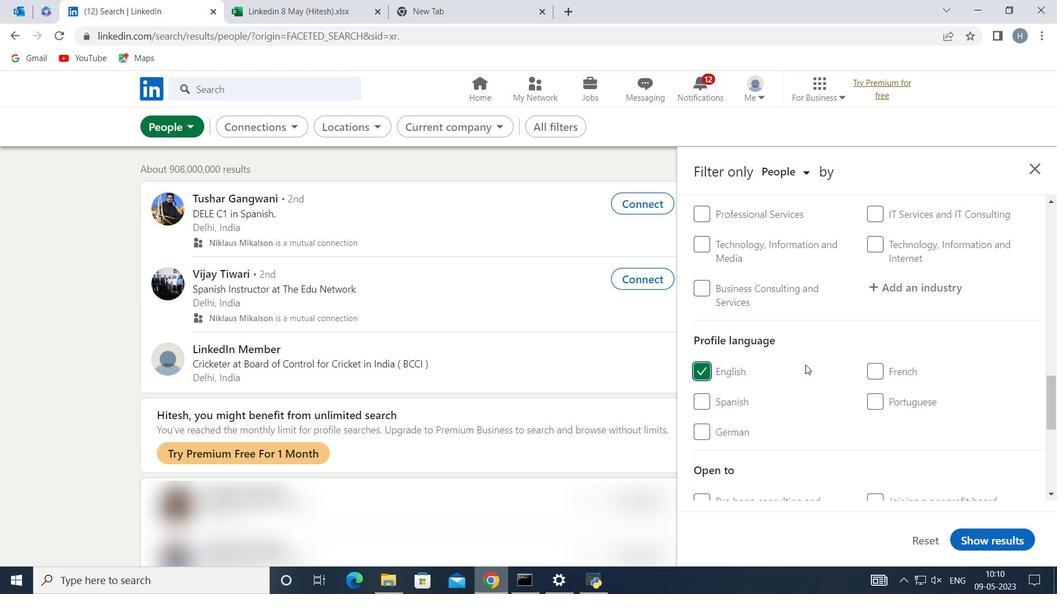 
Action: Mouse scrolled (807, 362) with delta (0, 0)
Screenshot: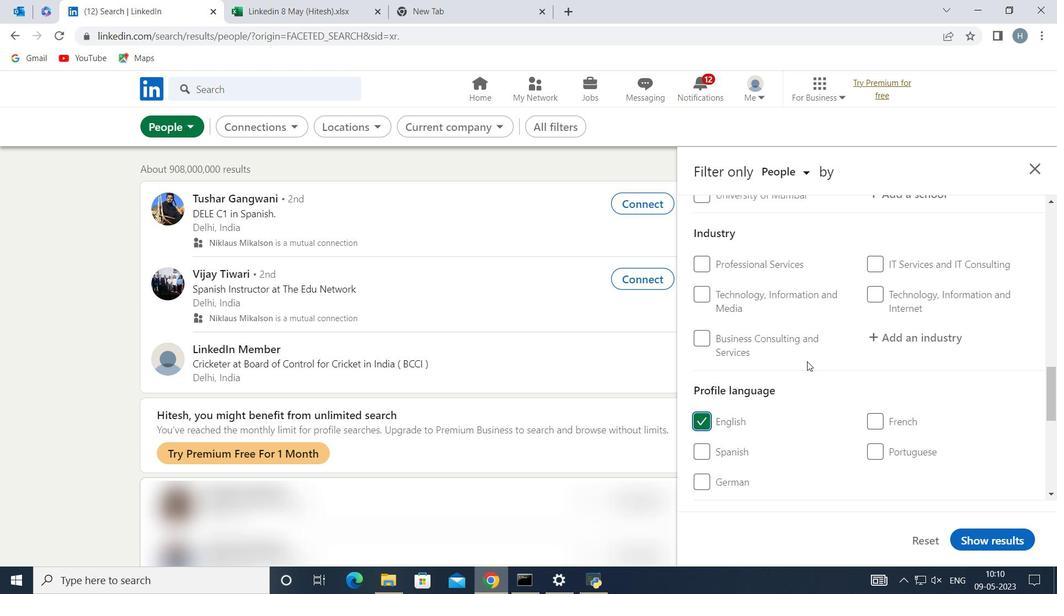 
Action: Mouse scrolled (807, 362) with delta (0, 0)
Screenshot: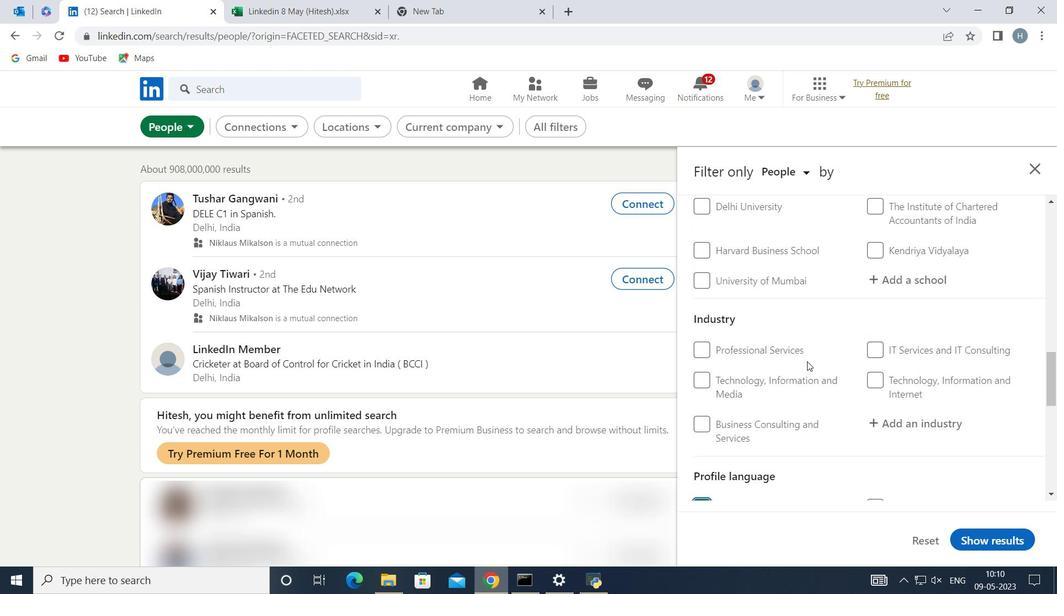 
Action: Mouse scrolled (807, 362) with delta (0, 0)
Screenshot: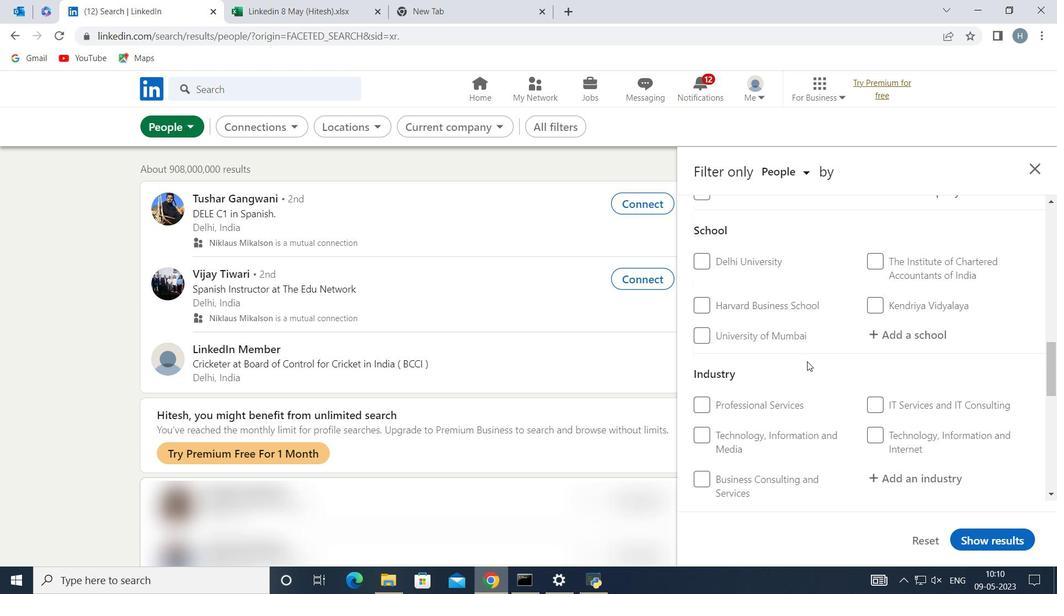 
Action: Mouse scrolled (807, 362) with delta (0, 0)
Screenshot: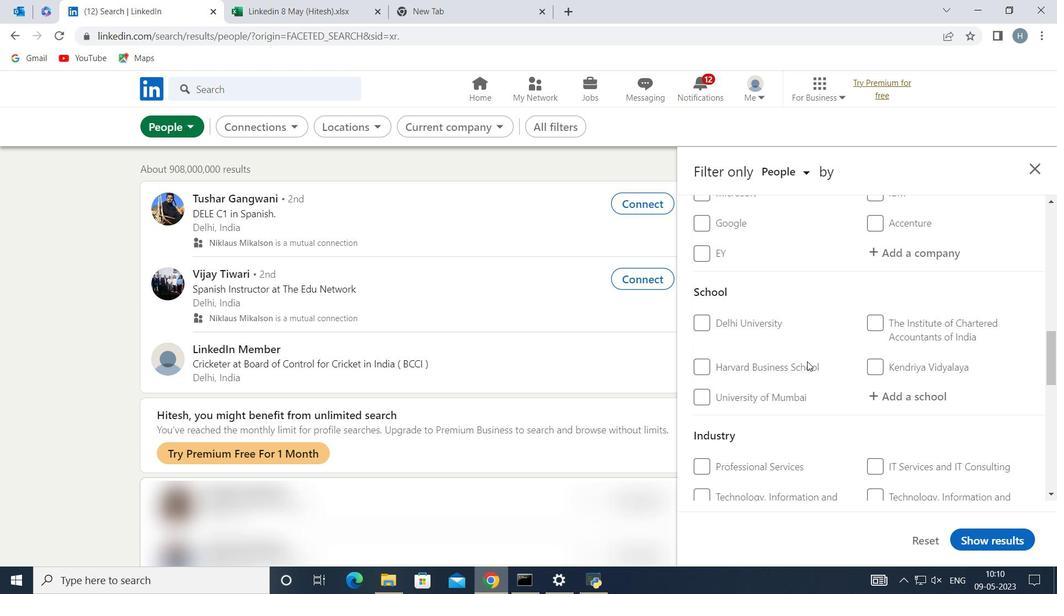 
Action: Mouse scrolled (807, 362) with delta (0, 0)
Screenshot: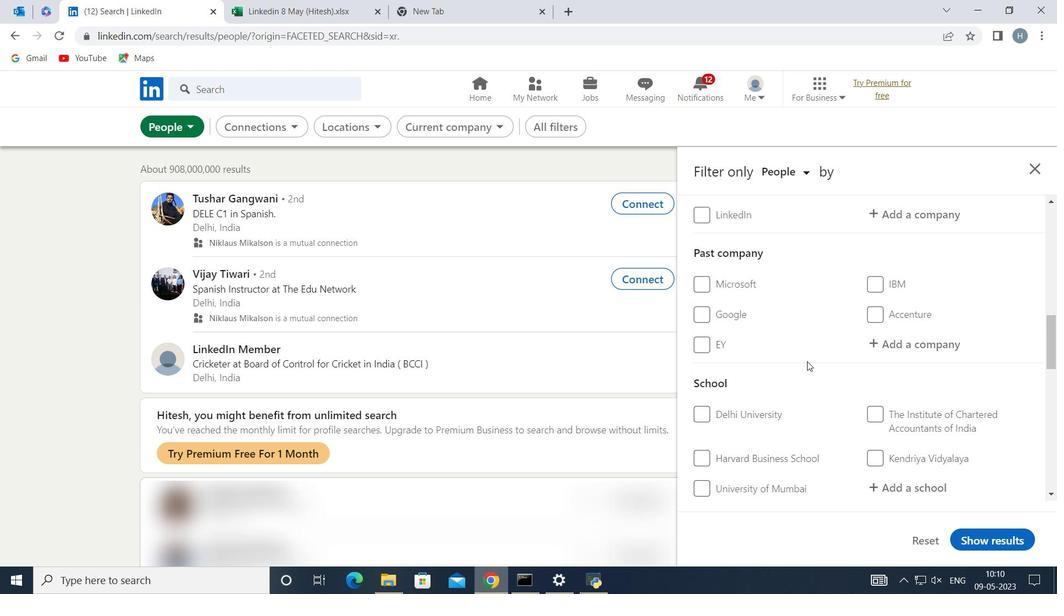 
Action: Mouse scrolled (807, 362) with delta (0, 0)
Screenshot: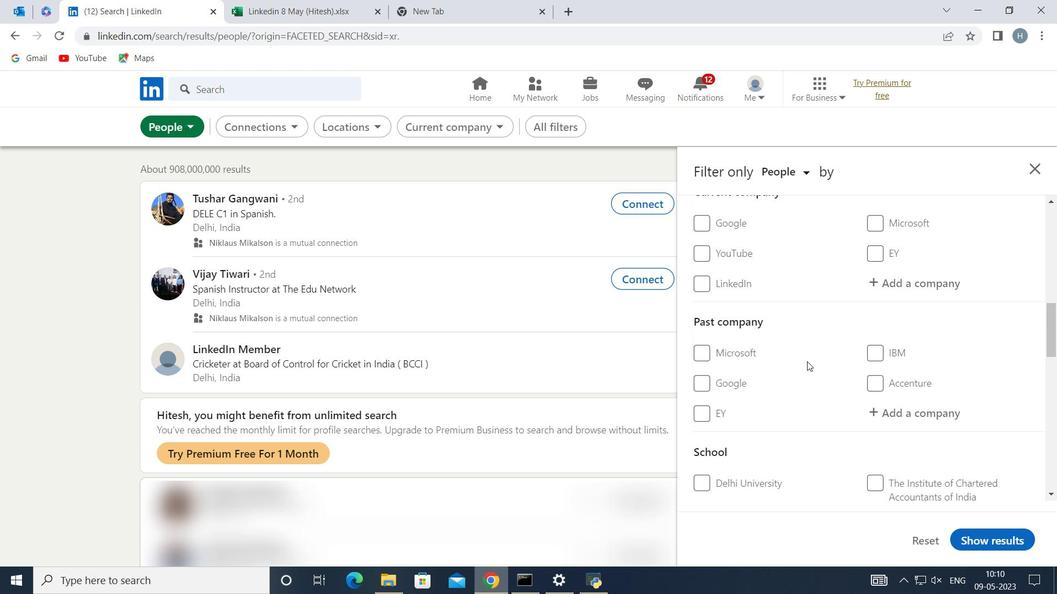 
Action: Mouse moved to (917, 351)
Screenshot: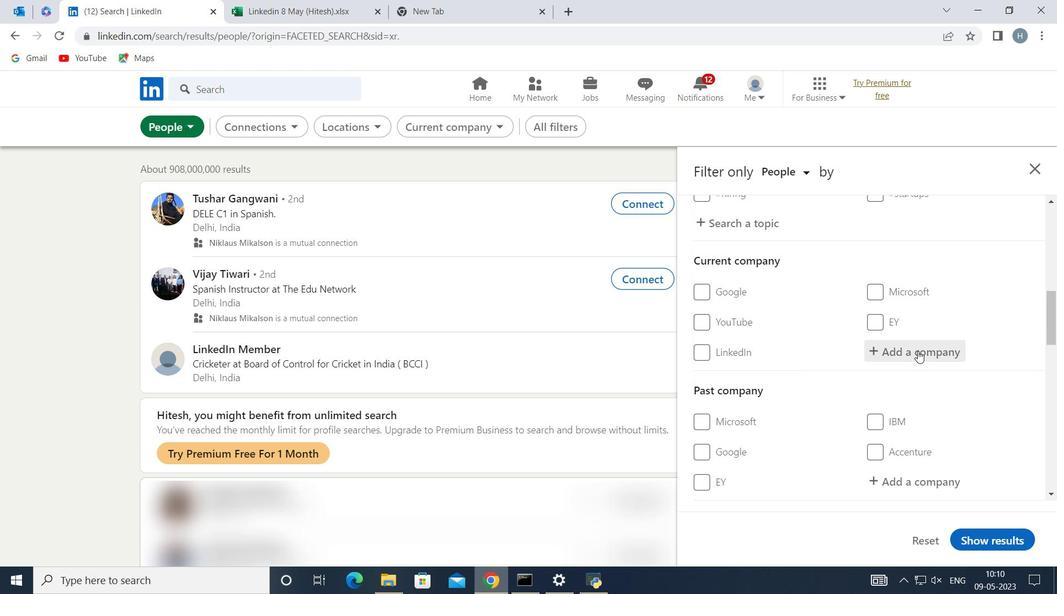 
Action: Mouse pressed left at (917, 351)
Screenshot: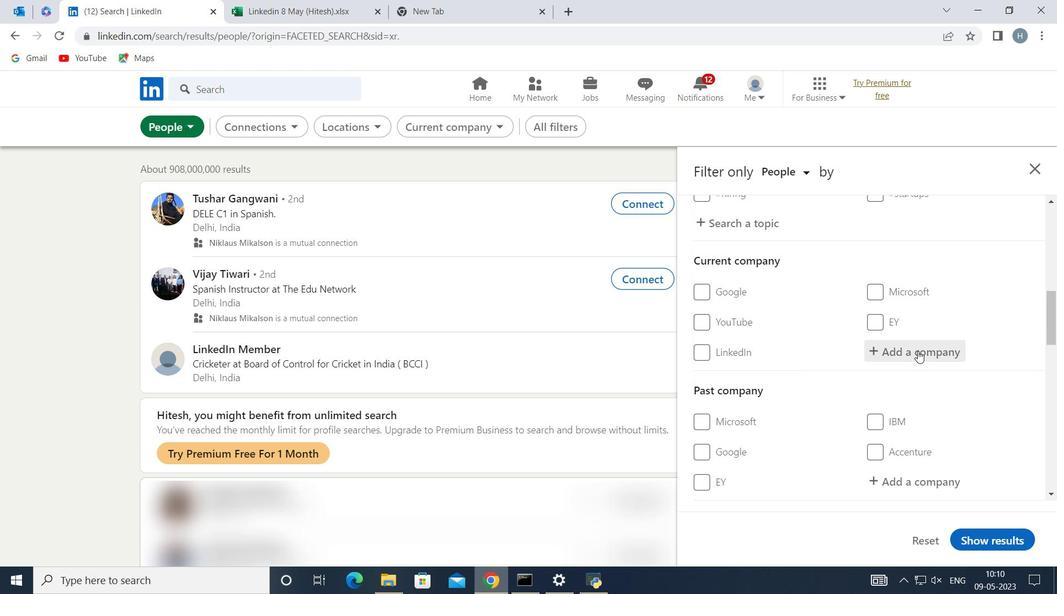 
Action: Key pressed <Key.shift><Key.shift>Spronklr<Key.backspace><Key.backspace><Key.backspace><Key.backspace><Key.backspace>in
Screenshot: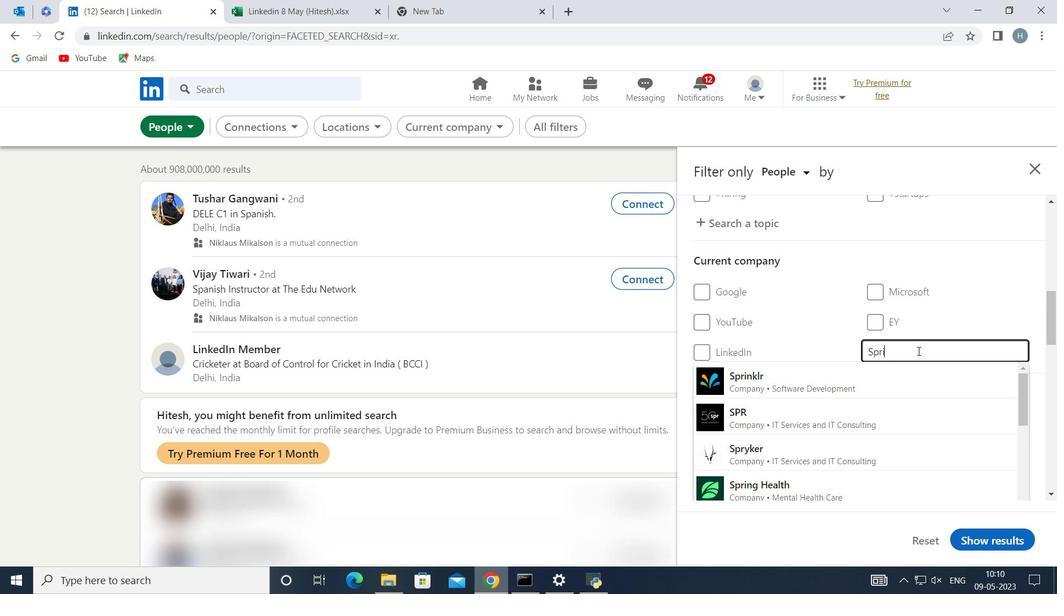 
Action: Mouse moved to (829, 382)
Screenshot: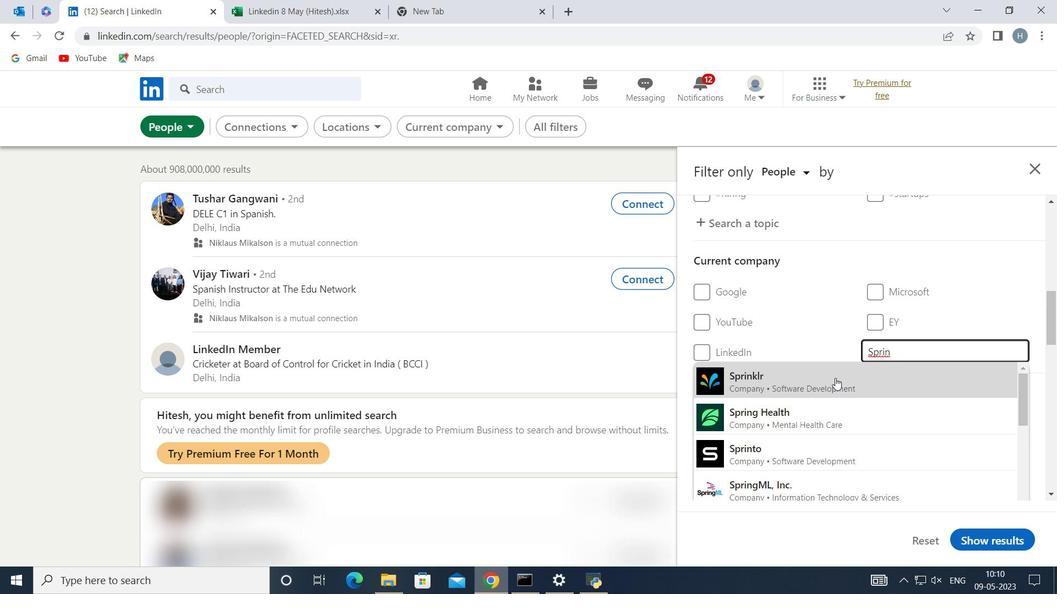 
Action: Mouse pressed left at (829, 382)
Screenshot: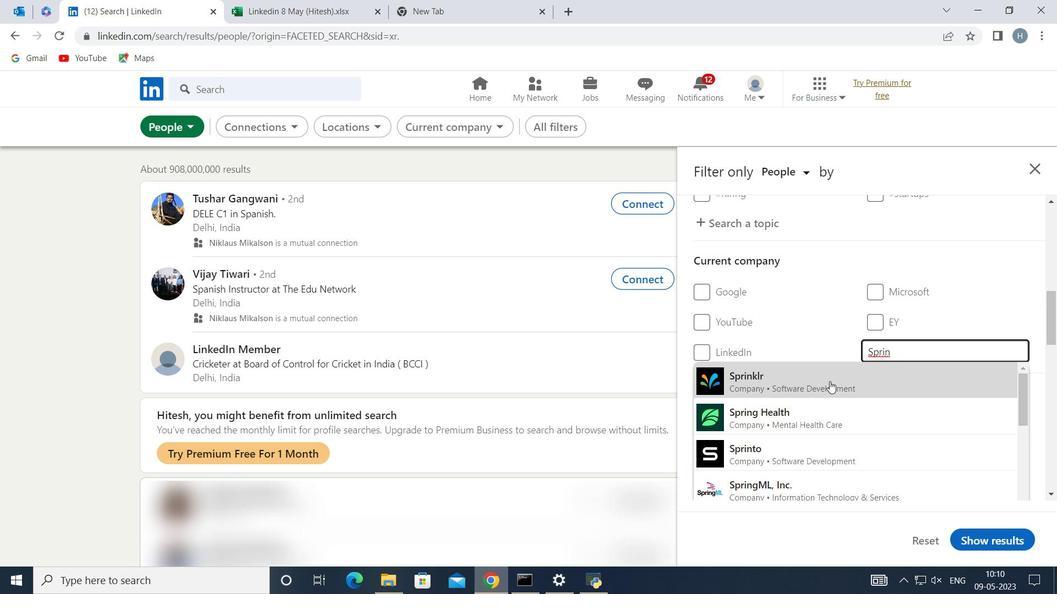 
Action: Mouse moved to (826, 349)
Screenshot: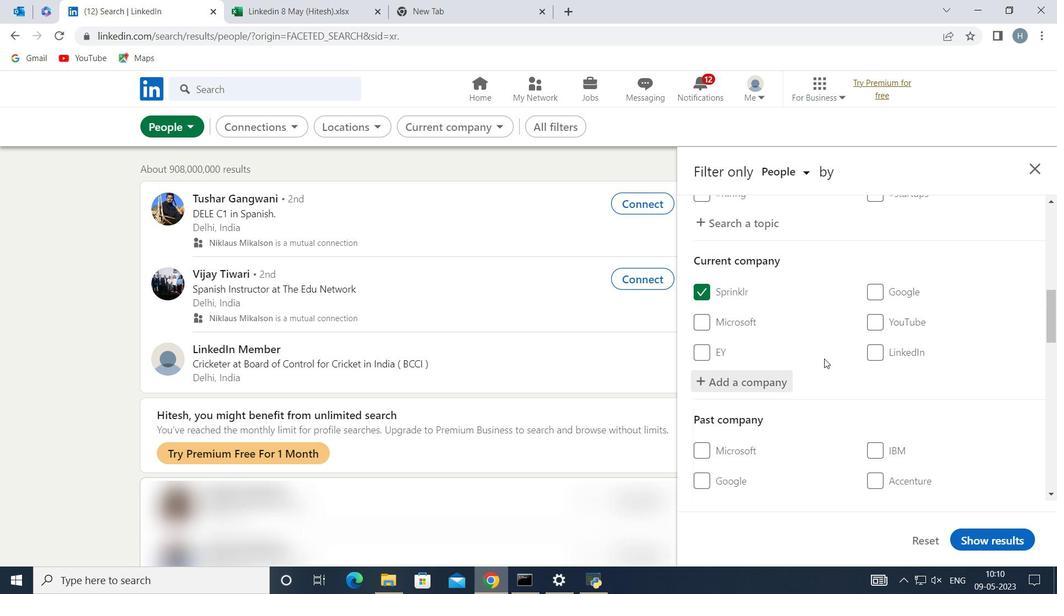 
Action: Mouse scrolled (826, 349) with delta (0, 0)
Screenshot: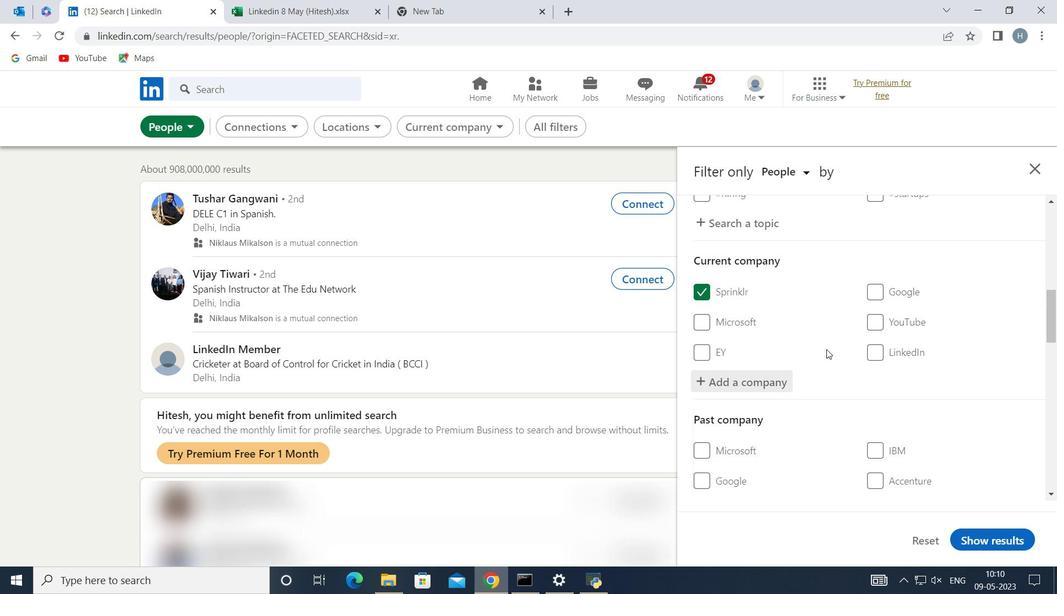 
Action: Mouse moved to (829, 347)
Screenshot: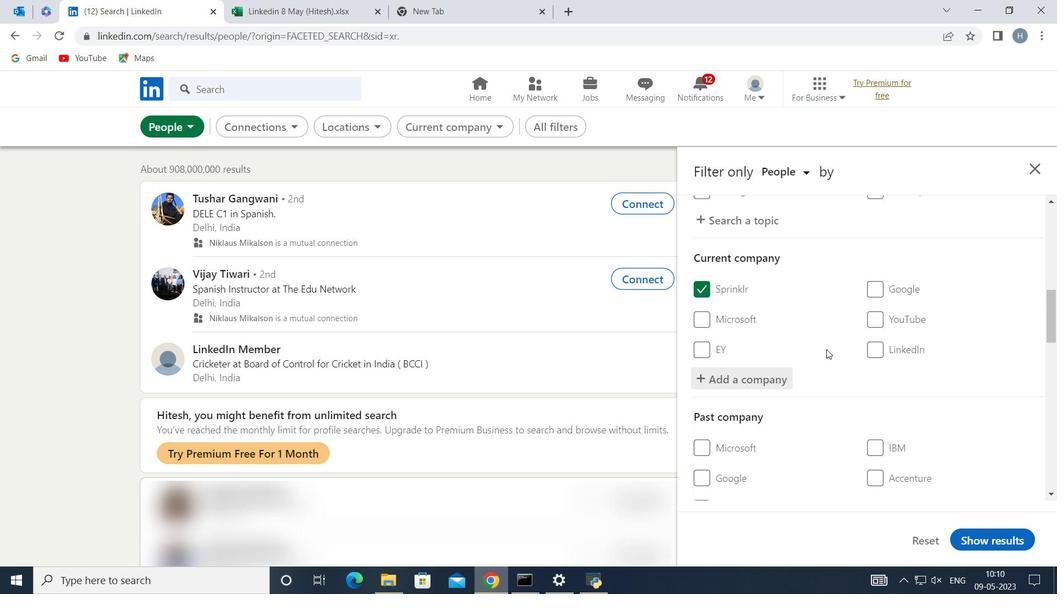 
Action: Mouse scrolled (829, 346) with delta (0, 0)
Screenshot: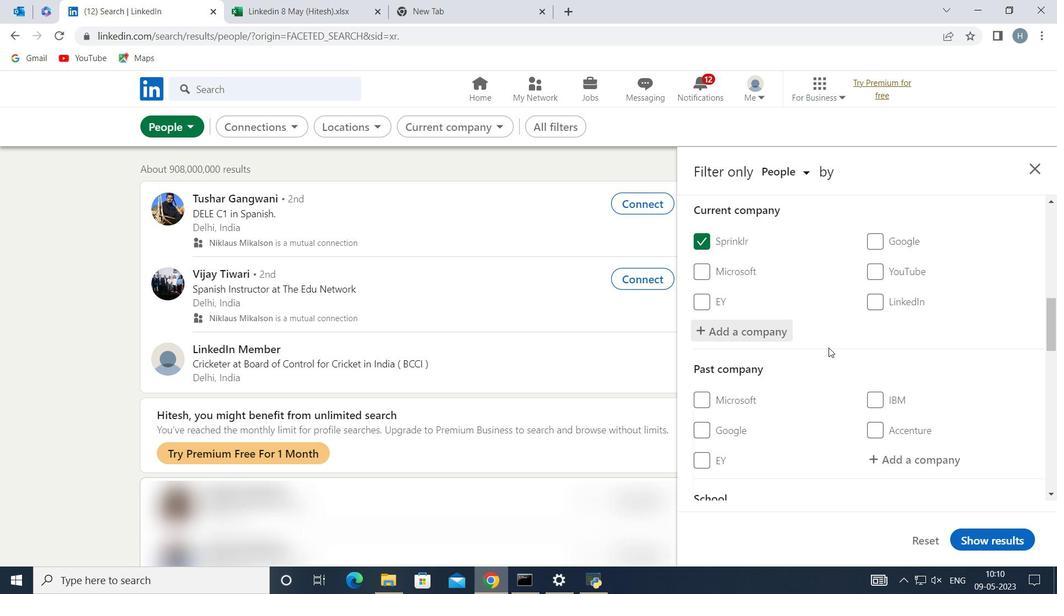 
Action: Mouse scrolled (829, 346) with delta (0, 0)
Screenshot: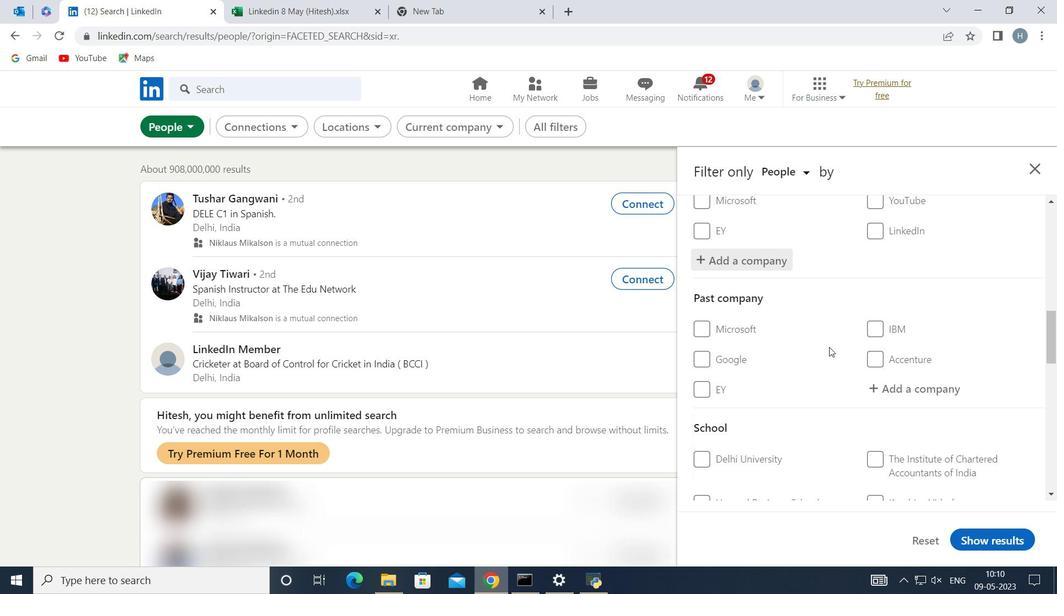 
Action: Mouse scrolled (829, 346) with delta (0, 0)
Screenshot: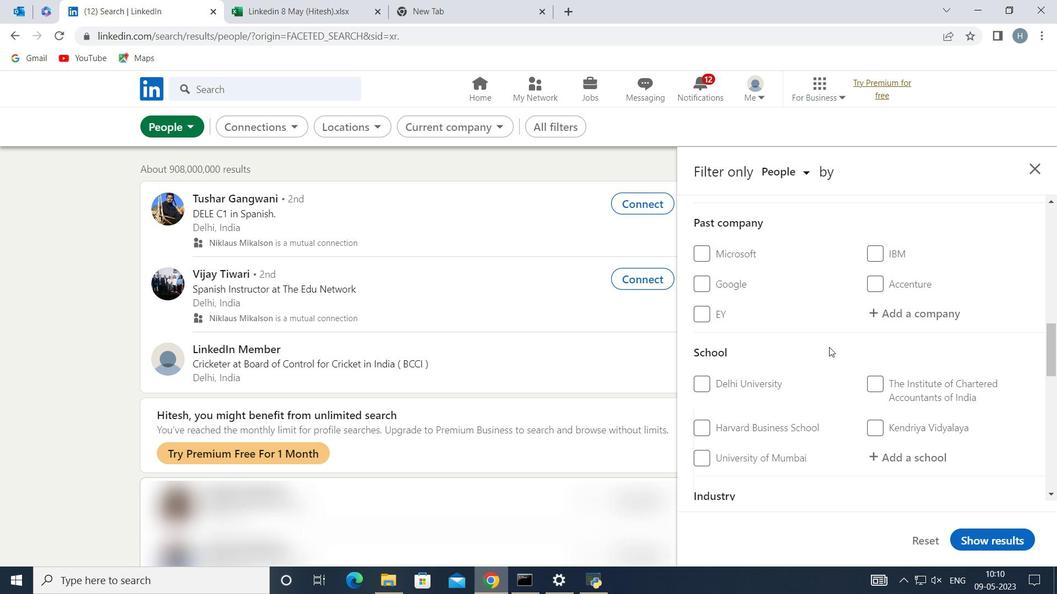 
Action: Mouse moved to (919, 382)
Screenshot: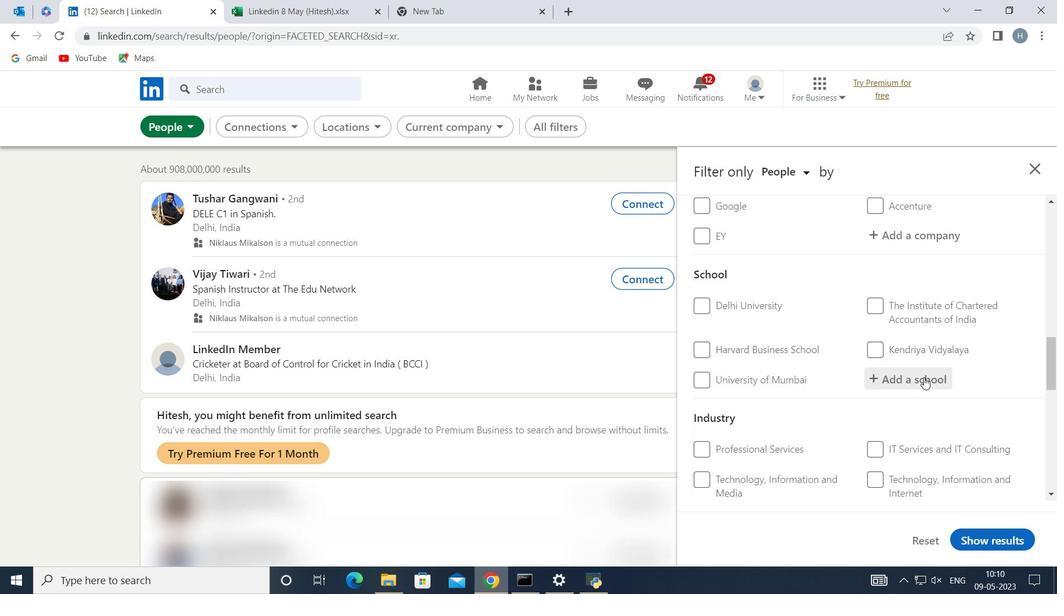 
Action: Mouse pressed left at (919, 382)
Screenshot: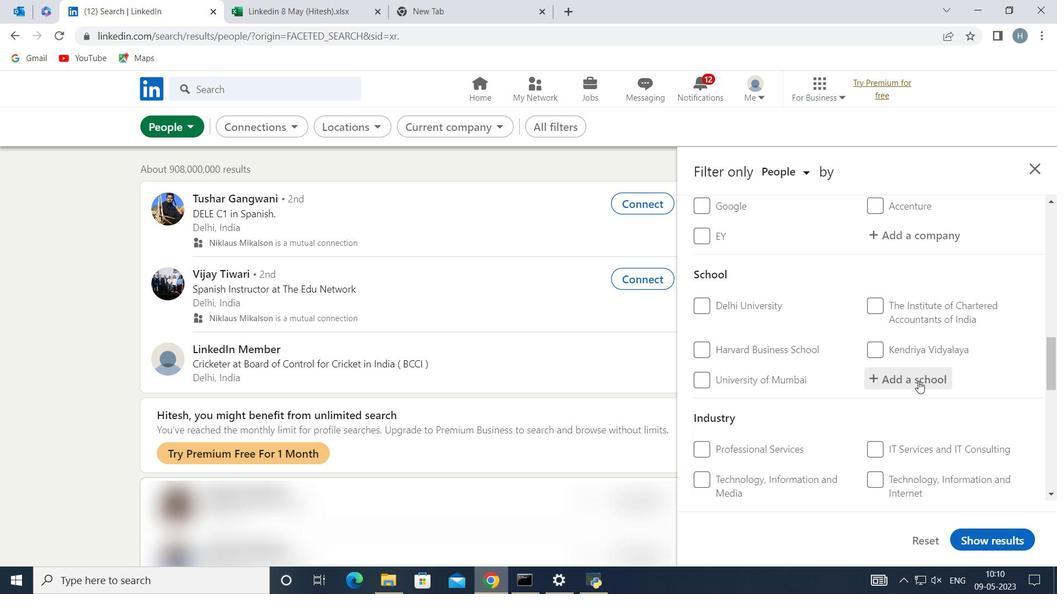 
Action: Key pressed <Key.shift>Vel<Key.space><Key.shift>Tech<Key.space><Key.shift>Multi<Key.space>
Screenshot: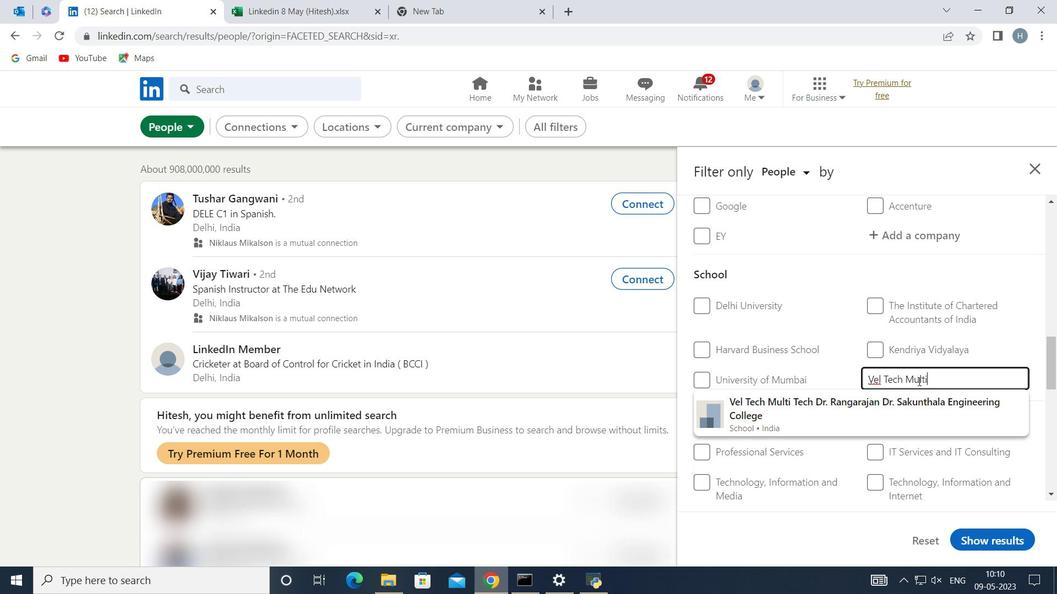 
Action: Mouse moved to (864, 403)
Screenshot: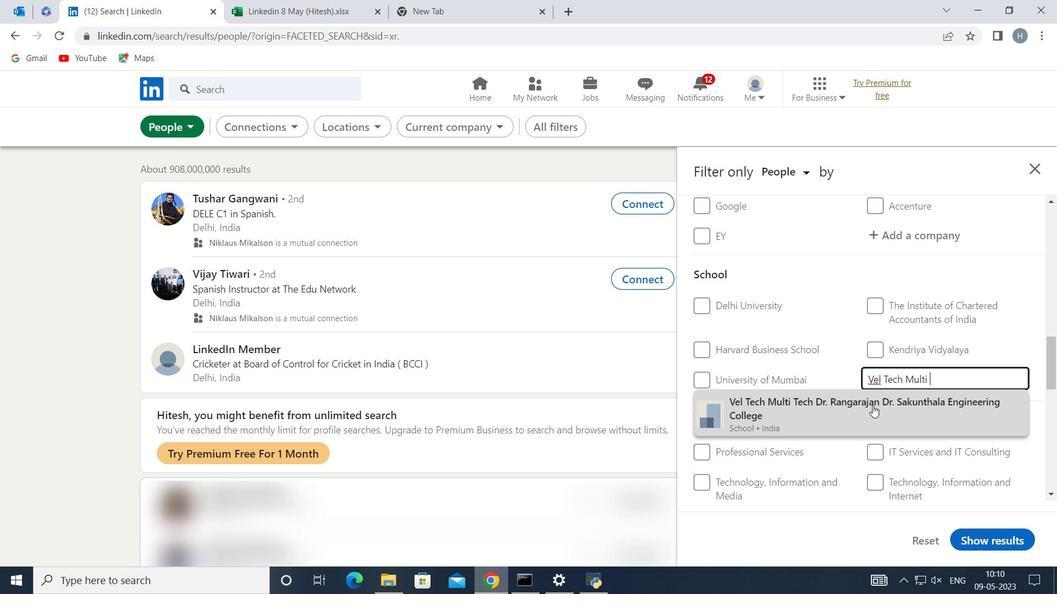 
Action: Mouse pressed left at (864, 403)
Screenshot: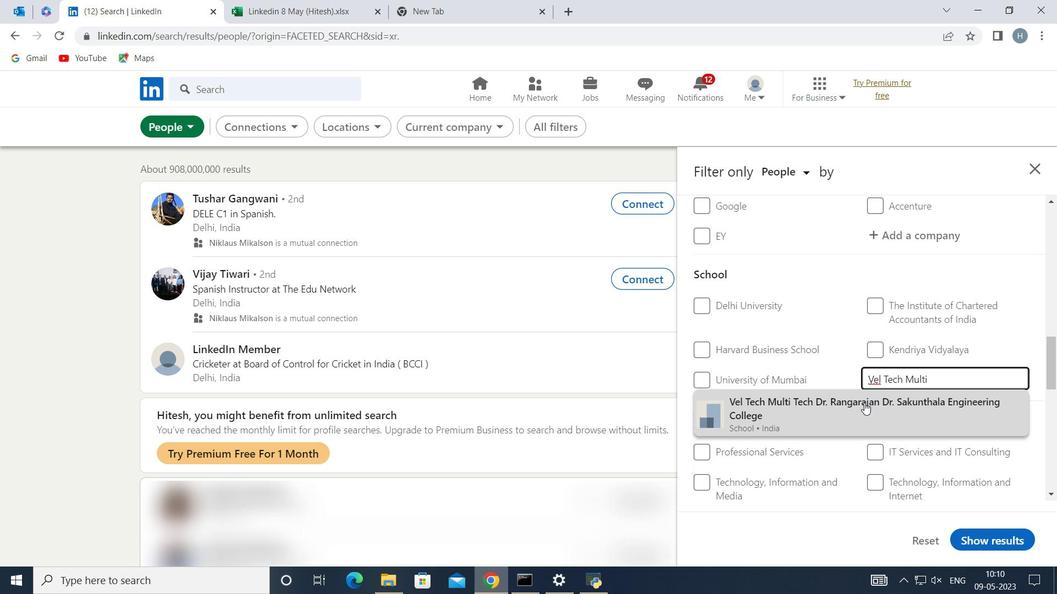 
Action: Mouse moved to (859, 394)
Screenshot: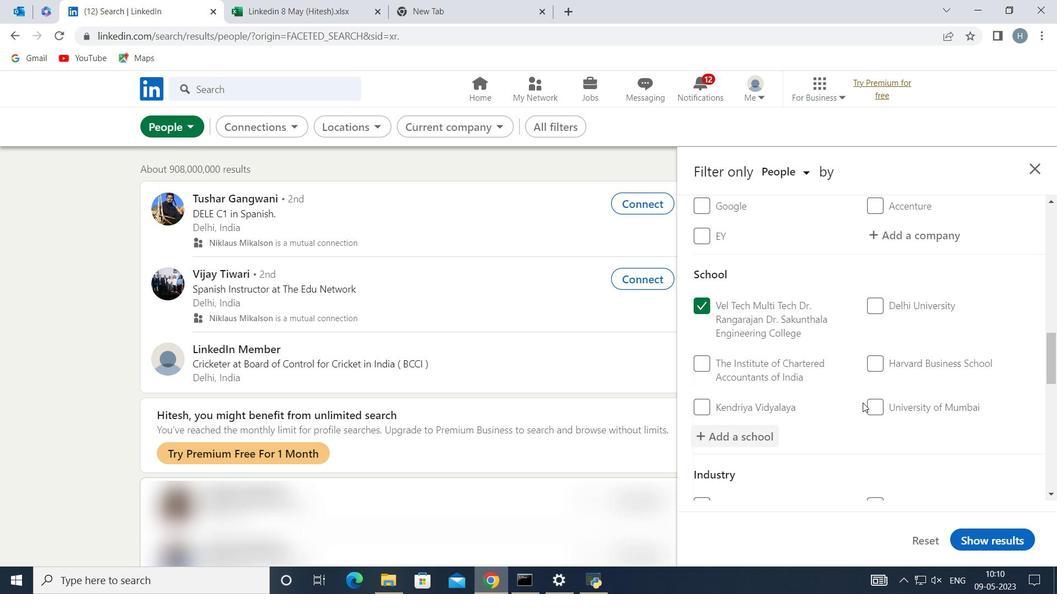 
Action: Mouse scrolled (859, 393) with delta (0, 0)
Screenshot: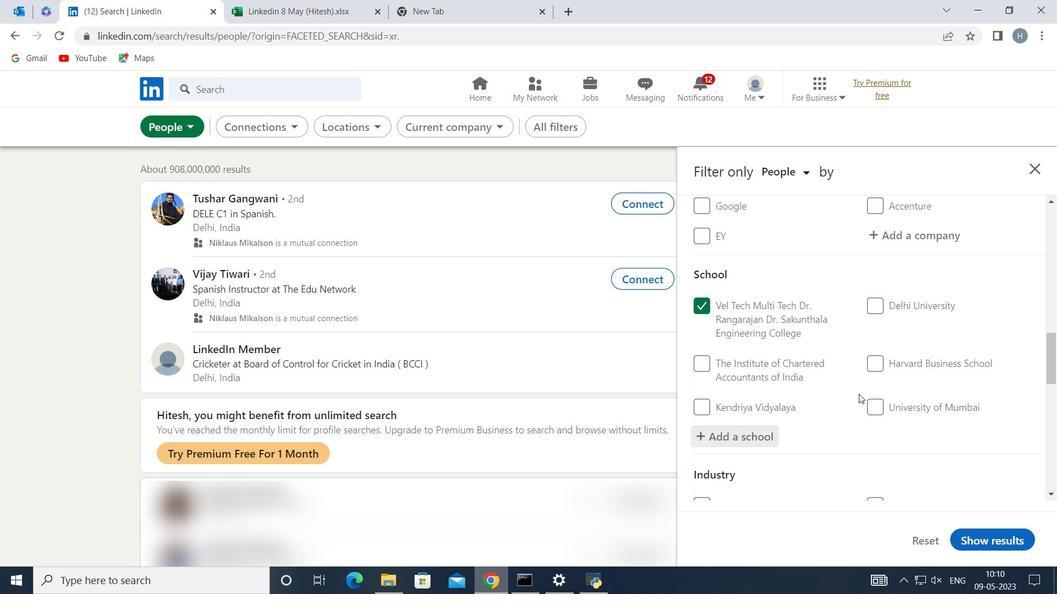 
Action: Mouse scrolled (859, 393) with delta (0, 0)
Screenshot: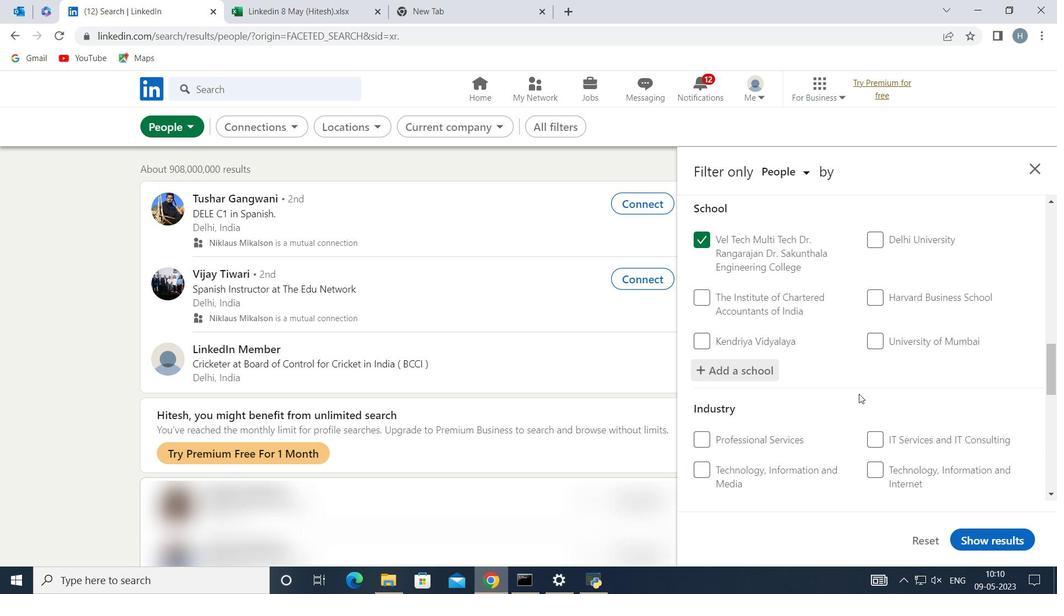 
Action: Mouse moved to (857, 394)
Screenshot: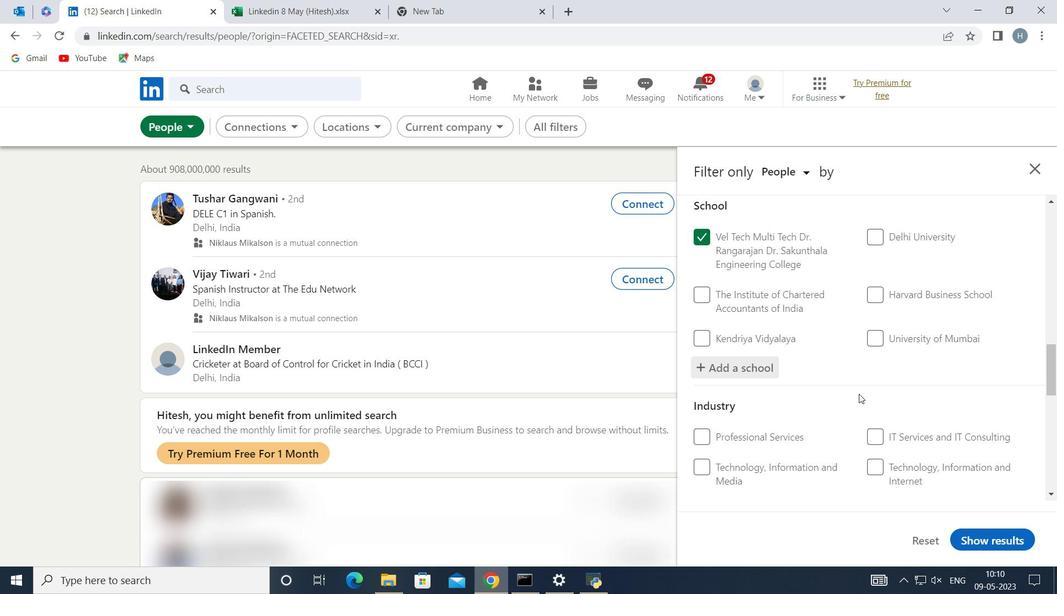 
Action: Mouse scrolled (857, 393) with delta (0, 0)
Screenshot: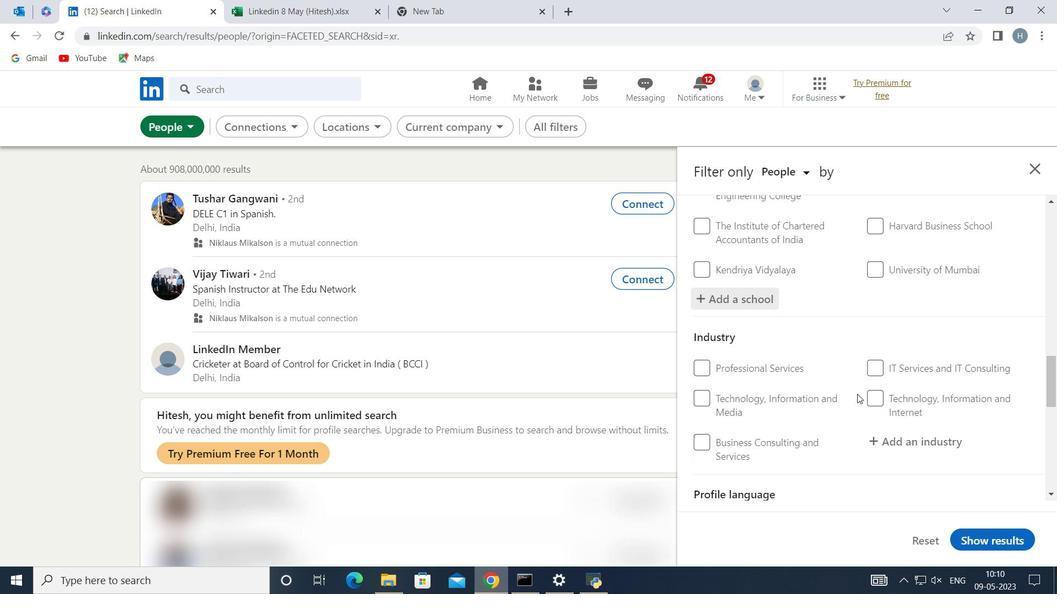 
Action: Mouse moved to (906, 368)
Screenshot: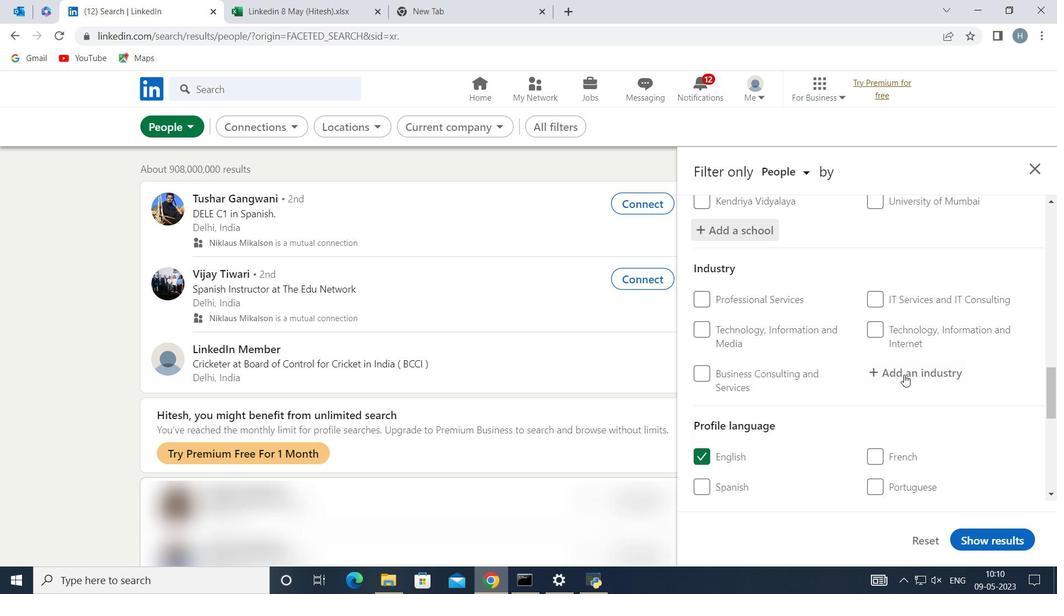 
Action: Mouse pressed left at (906, 368)
Screenshot: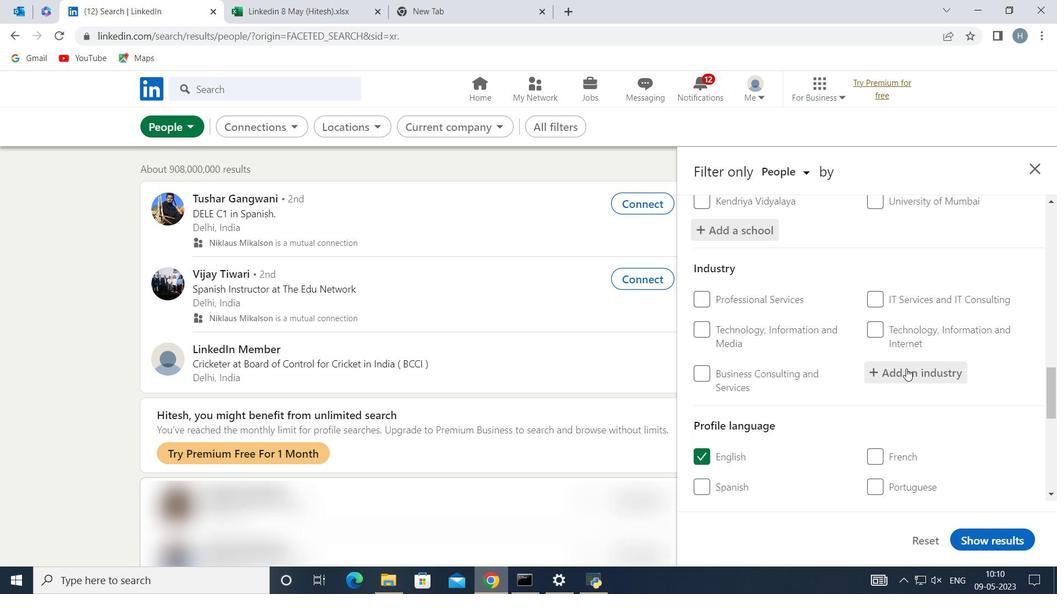 
Action: Key pressed <Key.shift>Chemical<Key.space><Key.shift>Manu
Screenshot: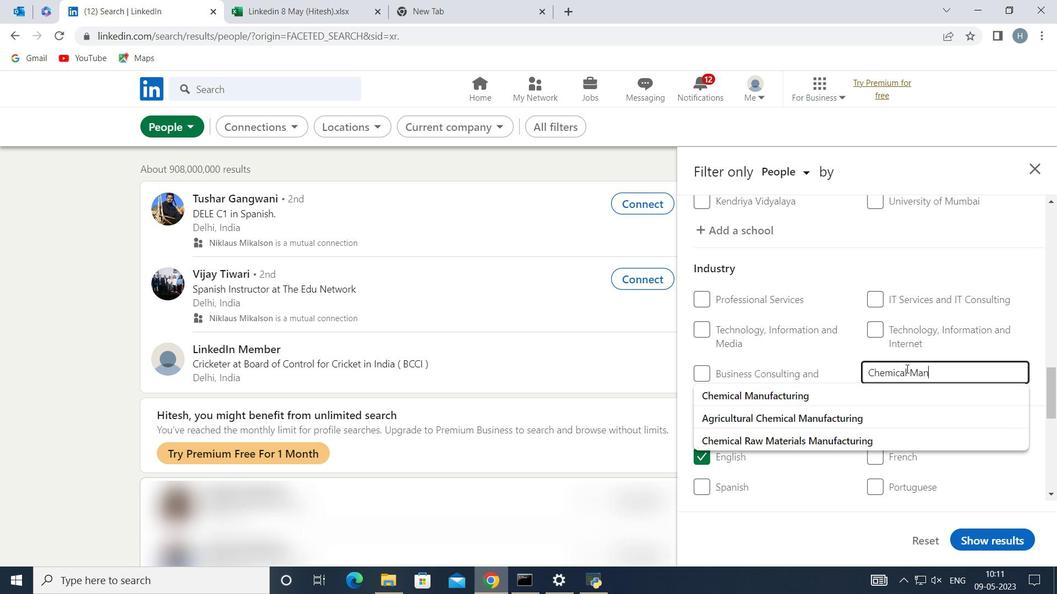 
Action: Mouse moved to (803, 395)
Screenshot: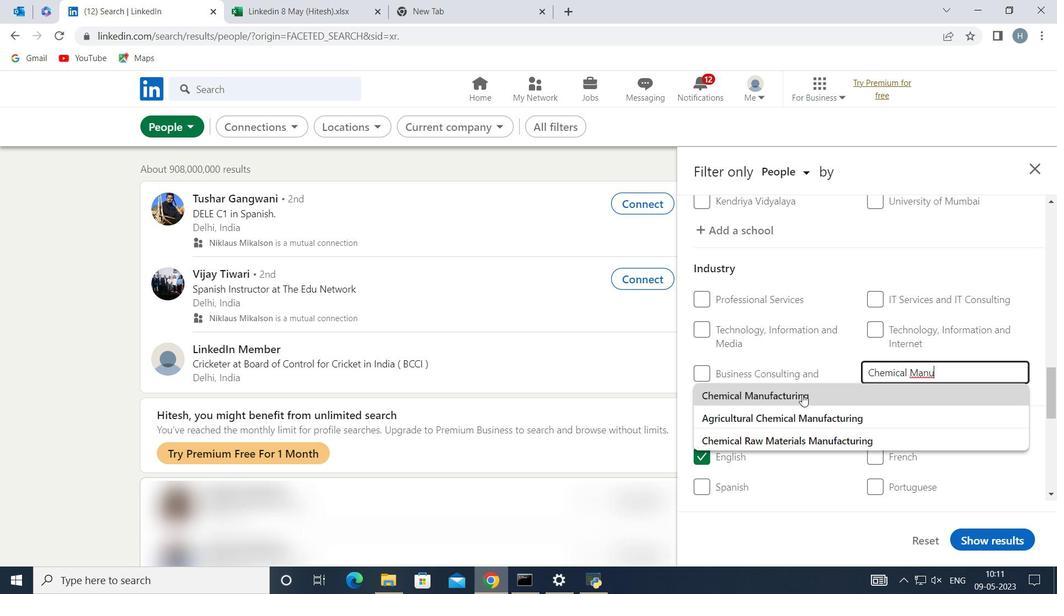 
Action: Mouse pressed left at (803, 395)
Screenshot: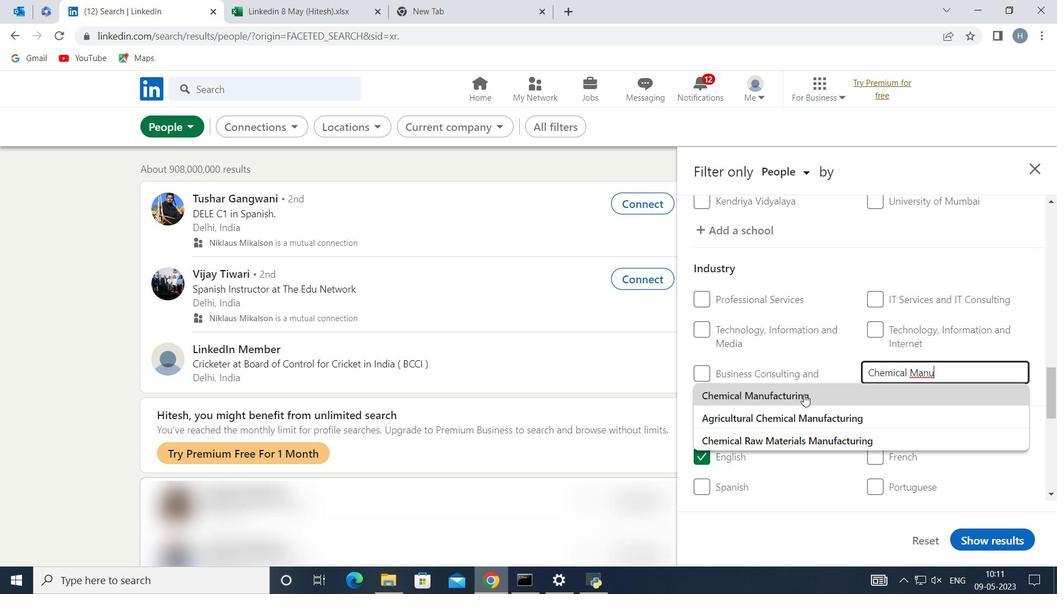 
Action: Mouse moved to (800, 378)
Screenshot: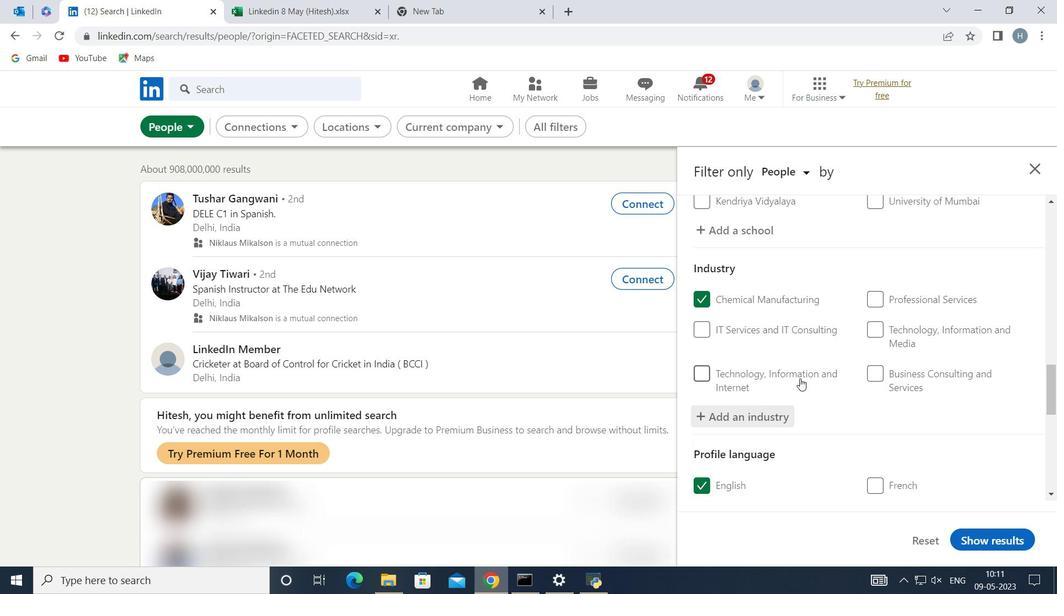 
Action: Mouse scrolled (800, 377) with delta (0, 0)
Screenshot: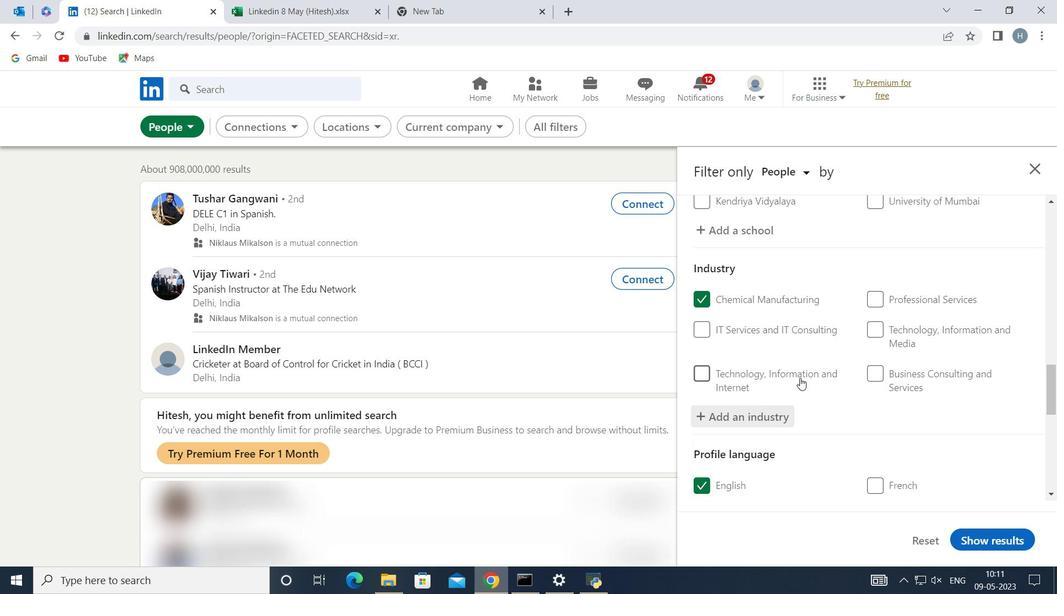 
Action: Mouse moved to (801, 376)
Screenshot: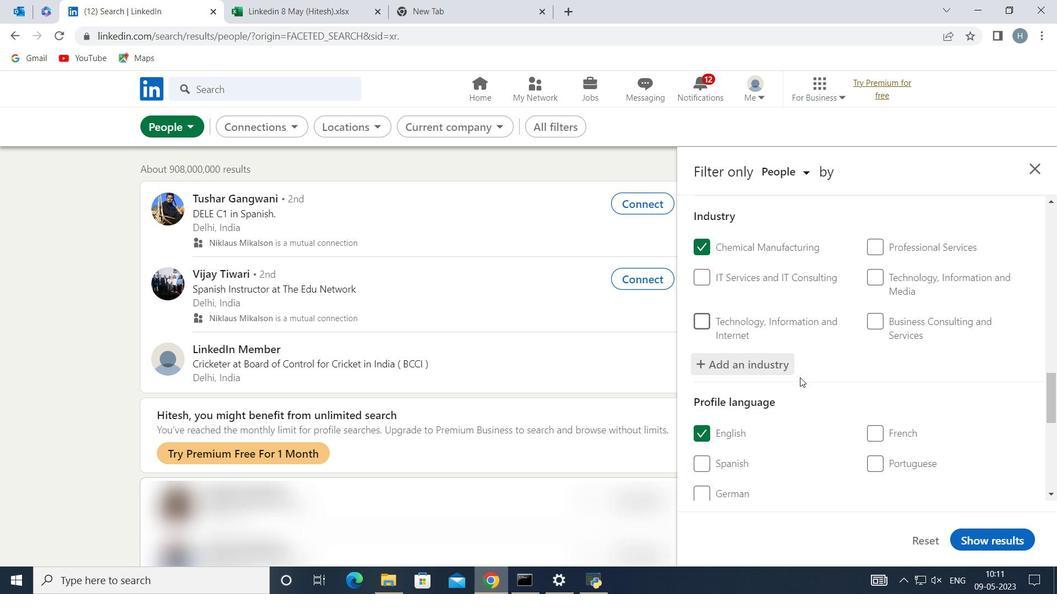 
Action: Mouse scrolled (801, 375) with delta (0, 0)
Screenshot: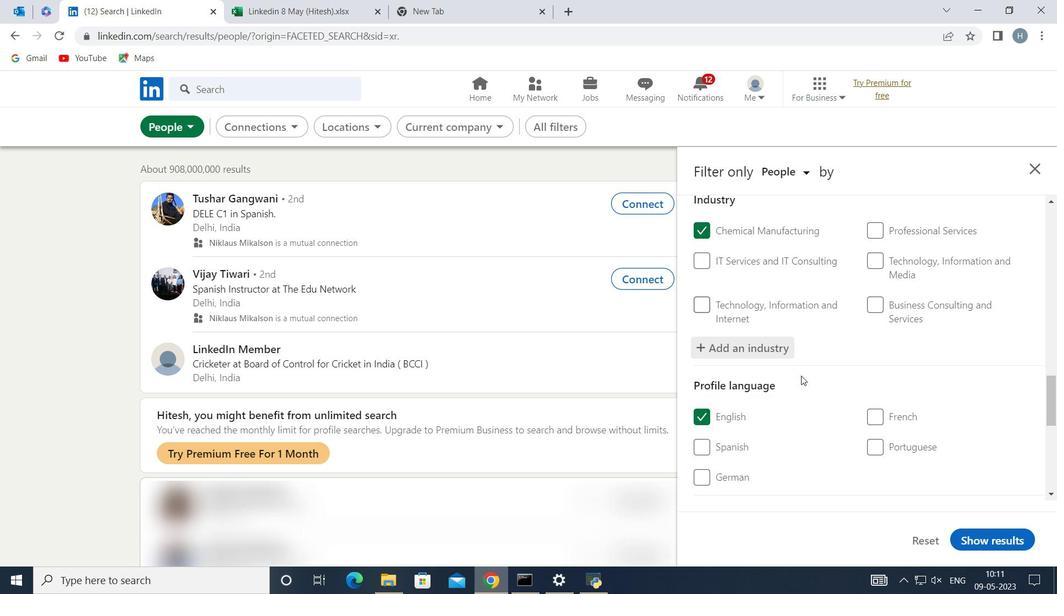 
Action: Mouse moved to (802, 375)
Screenshot: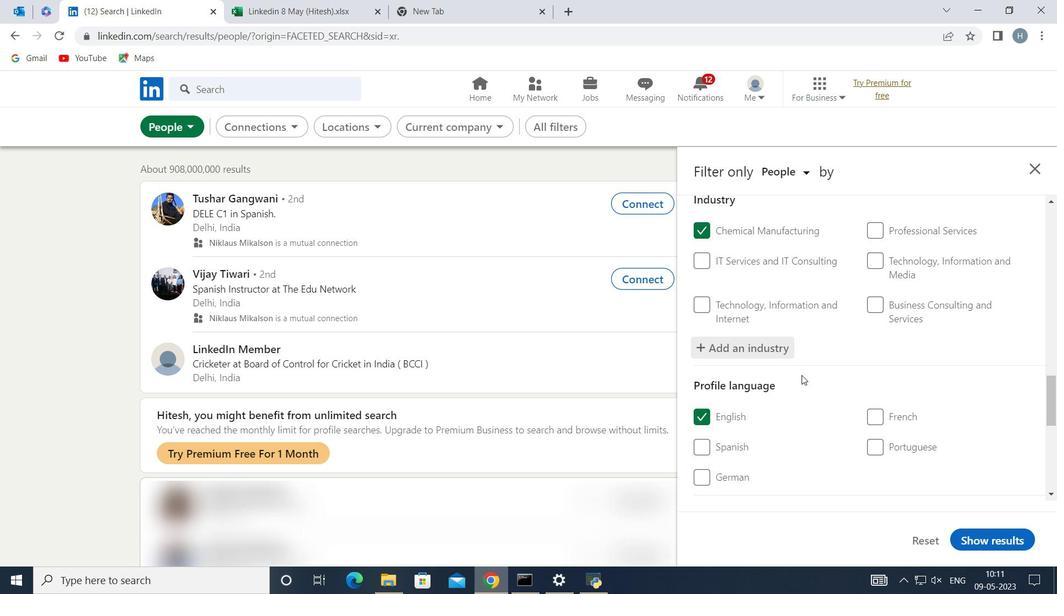 
Action: Mouse scrolled (802, 374) with delta (0, 0)
Screenshot: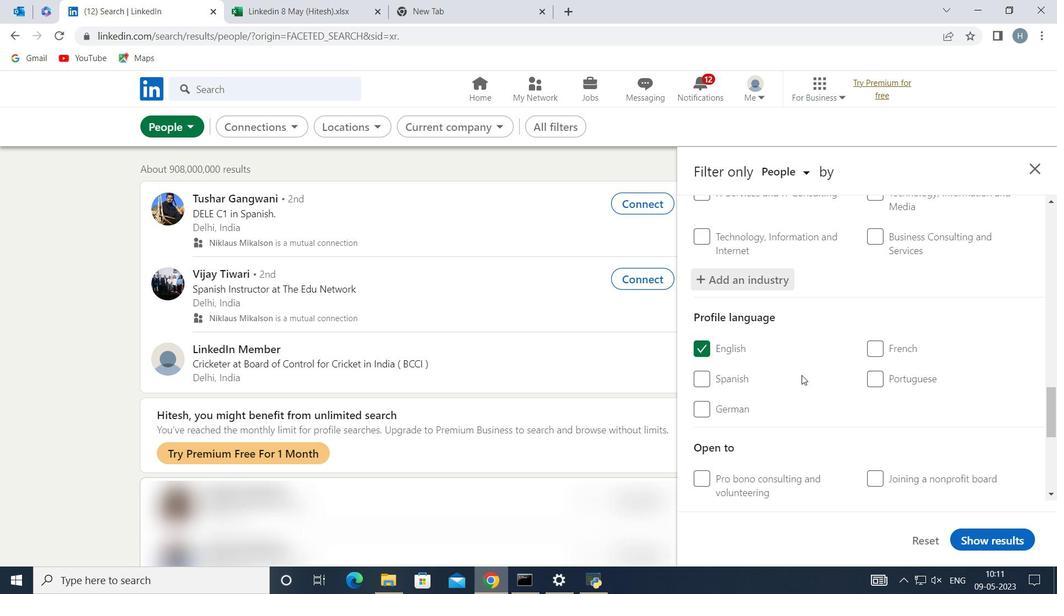 
Action: Mouse scrolled (802, 374) with delta (0, 0)
Screenshot: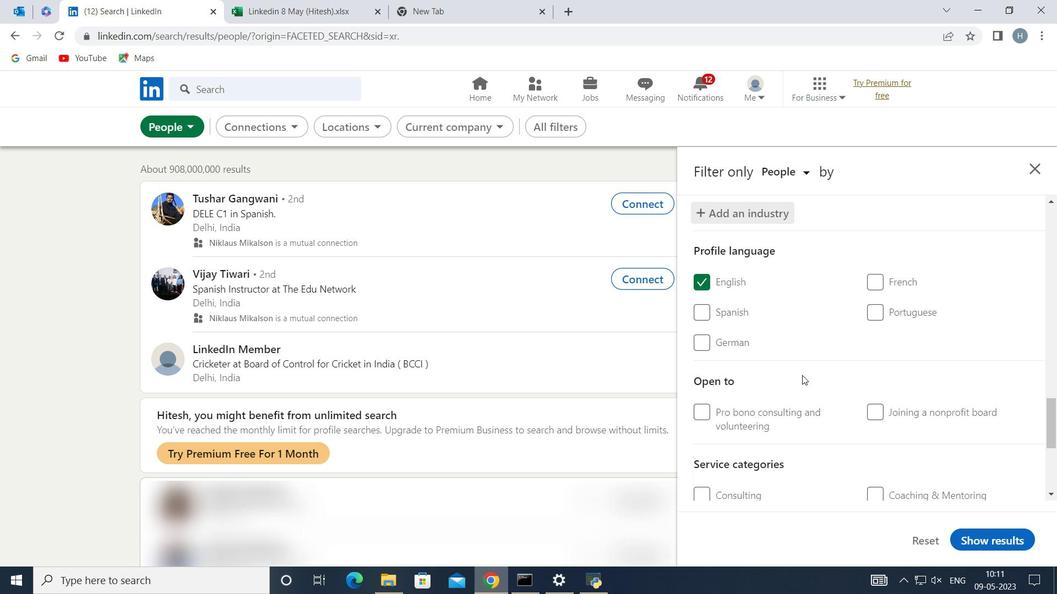 
Action: Mouse scrolled (802, 374) with delta (0, 0)
Screenshot: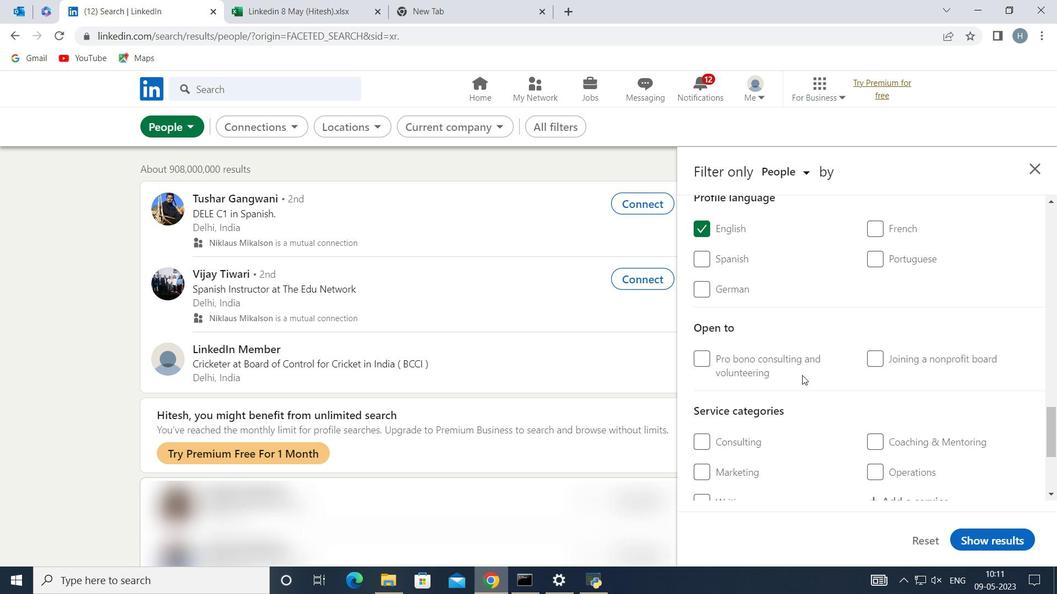 
Action: Mouse scrolled (802, 374) with delta (0, 0)
Screenshot: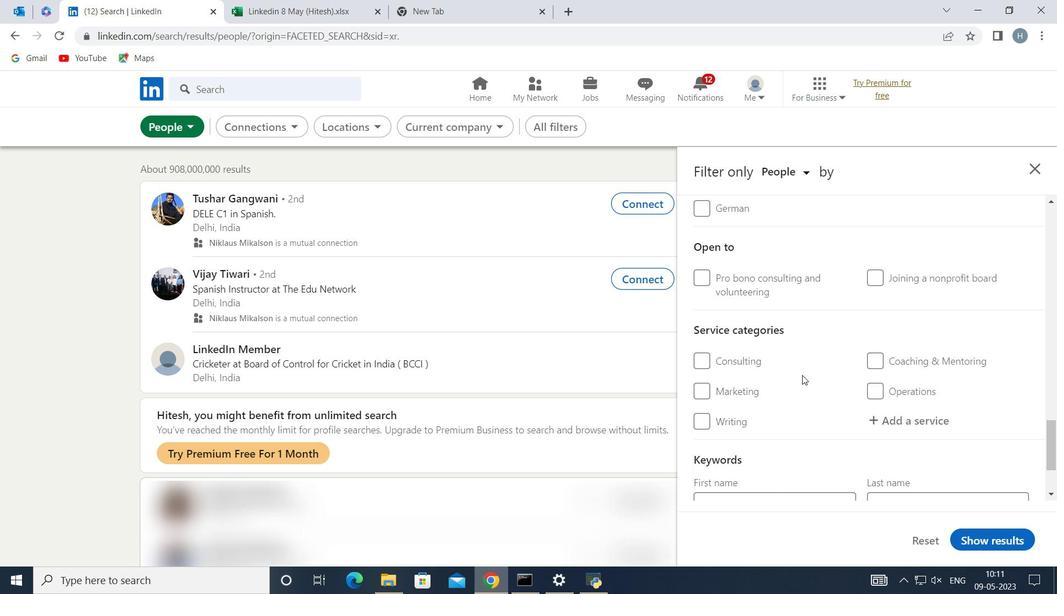 
Action: Mouse moved to (903, 343)
Screenshot: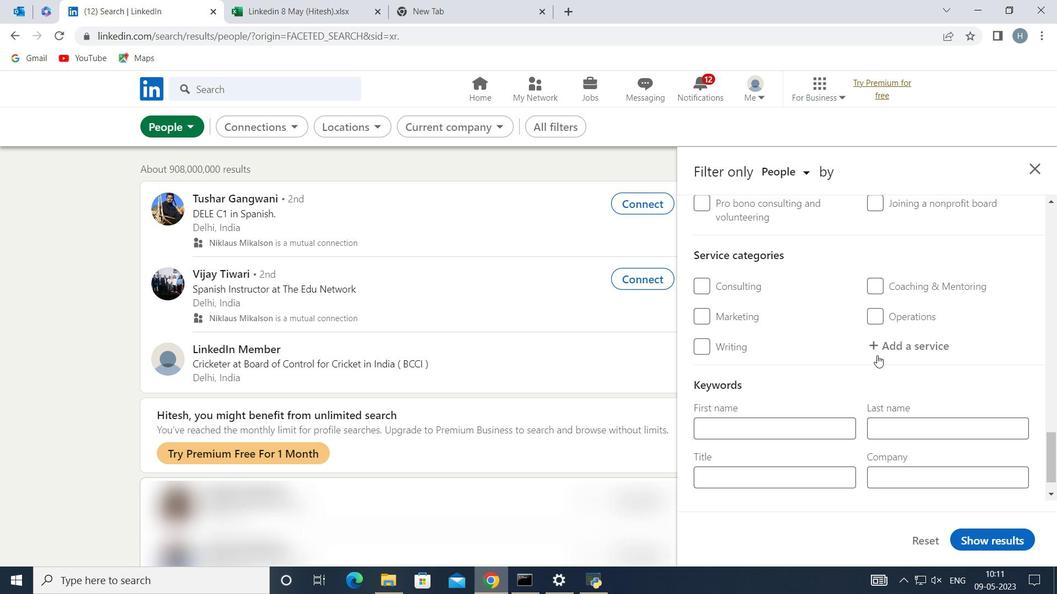 
Action: Mouse pressed left at (903, 343)
Screenshot: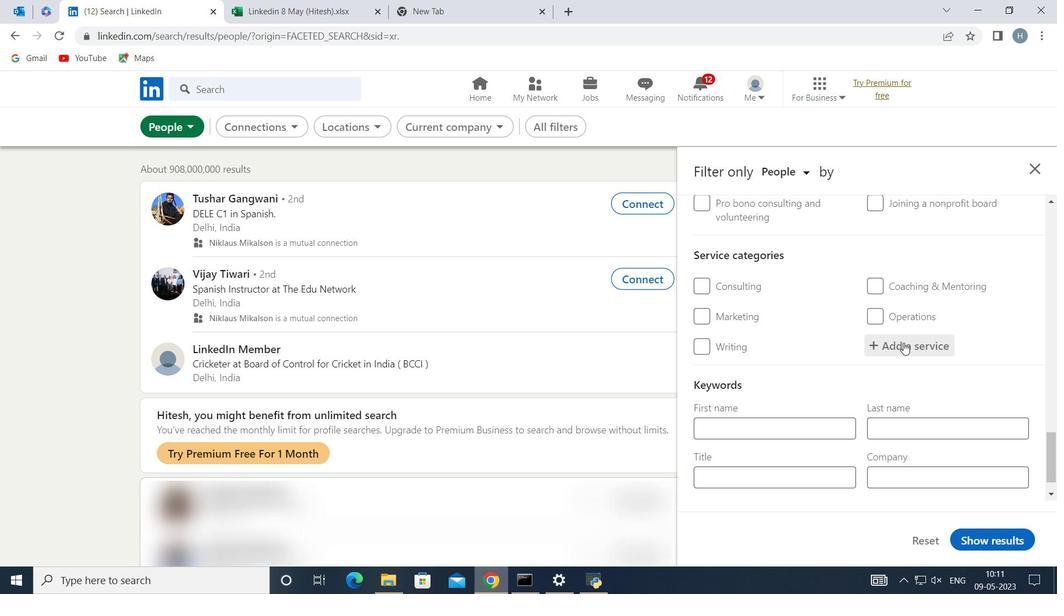 
Action: Key pressed <Key.shift>Research
Screenshot: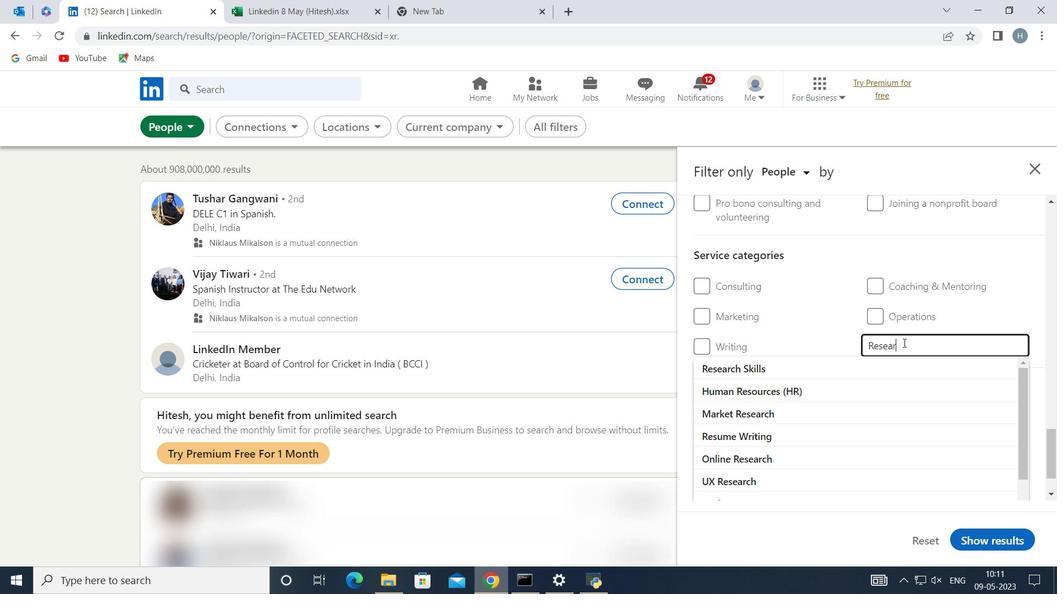 
Action: Mouse moved to (989, 312)
Screenshot: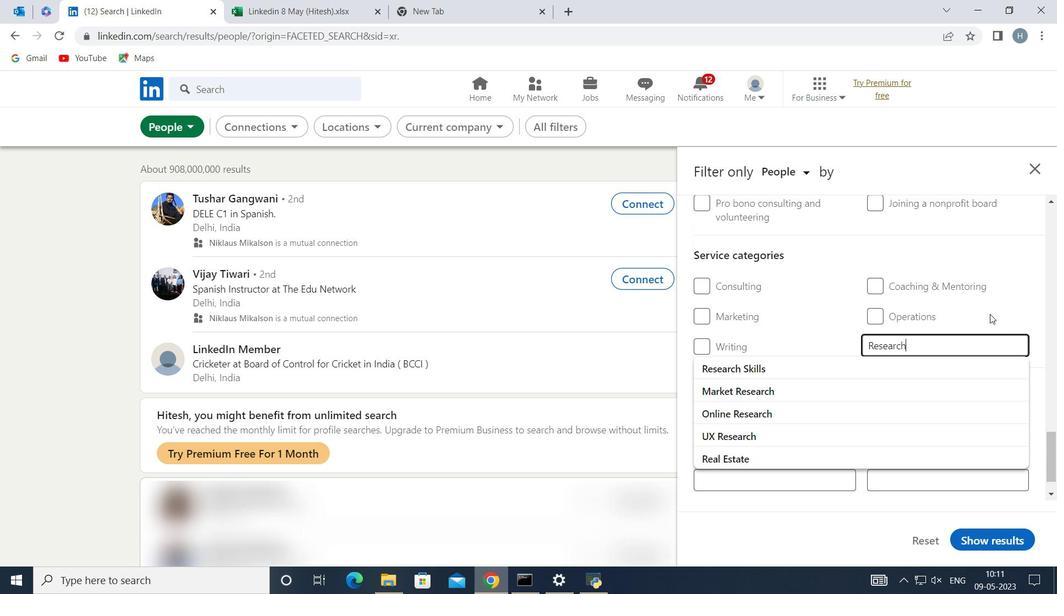 
Action: Mouse pressed left at (989, 312)
Screenshot: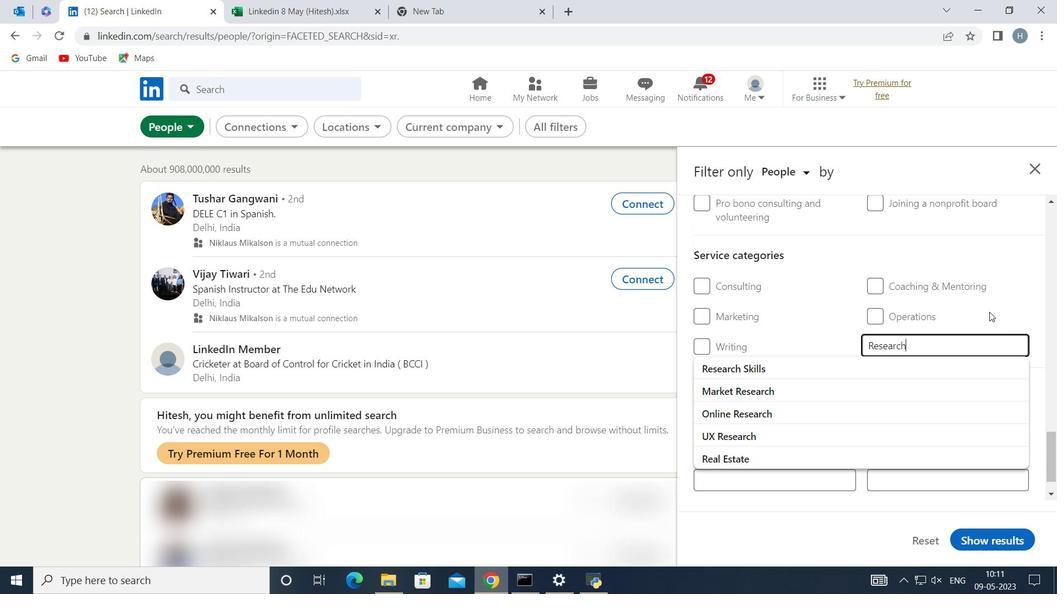 
Action: Mouse moved to (958, 349)
Screenshot: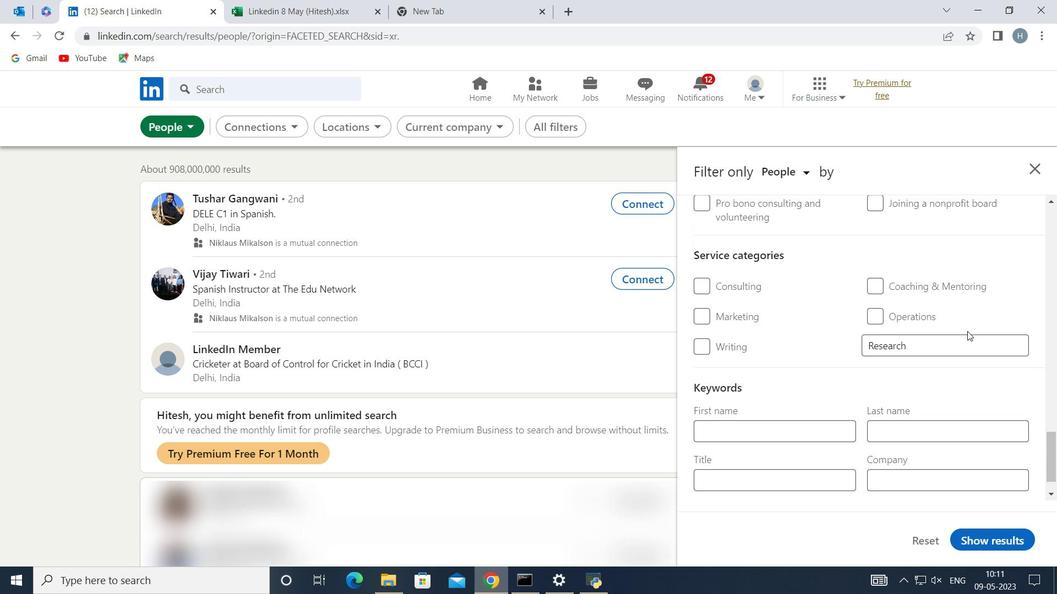 
Action: Mouse scrolled (958, 348) with delta (0, 0)
Screenshot: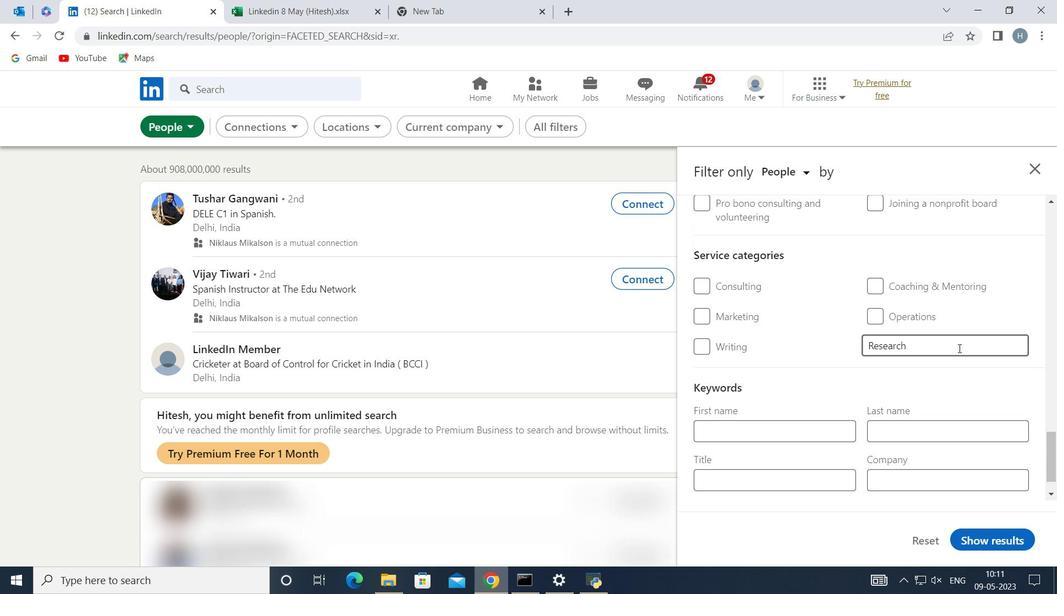 
Action: Mouse moved to (954, 354)
Screenshot: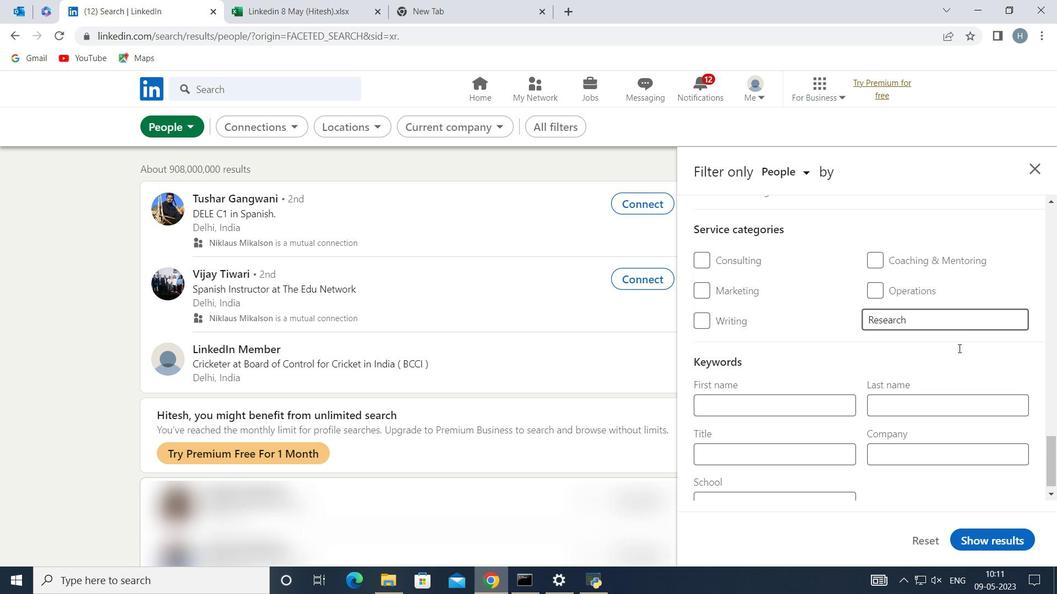 
Action: Mouse scrolled (955, 352) with delta (0, 0)
Screenshot: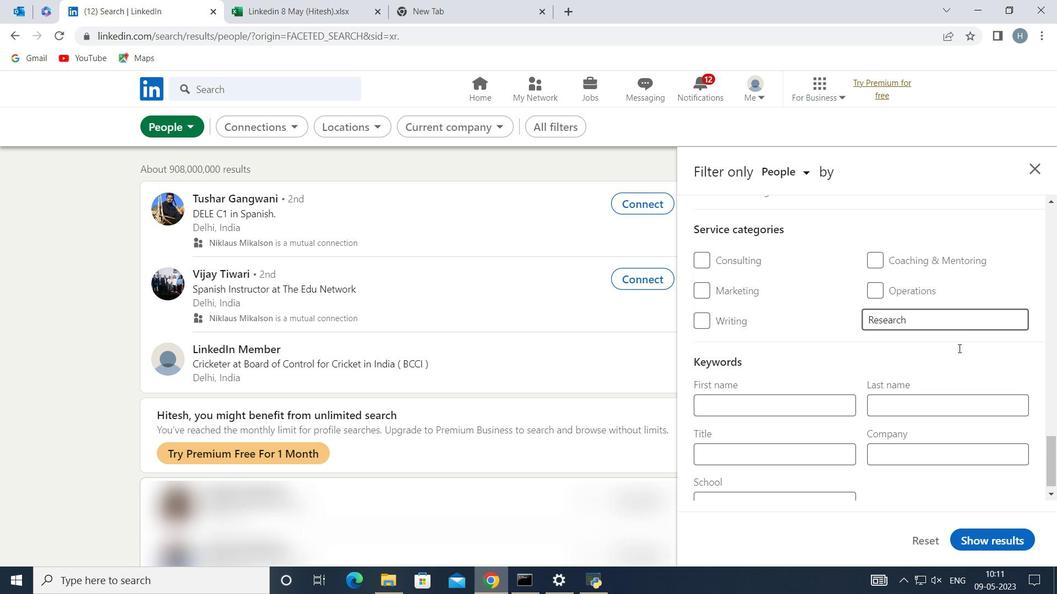 
Action: Mouse moved to (823, 438)
Screenshot: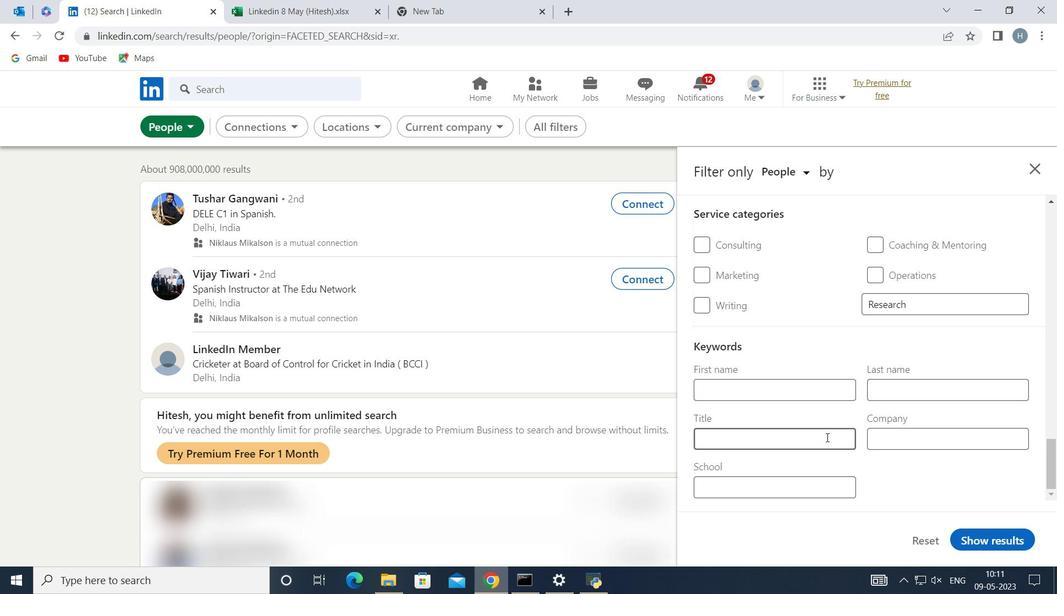 
Action: Mouse pressed left at (823, 438)
Screenshot: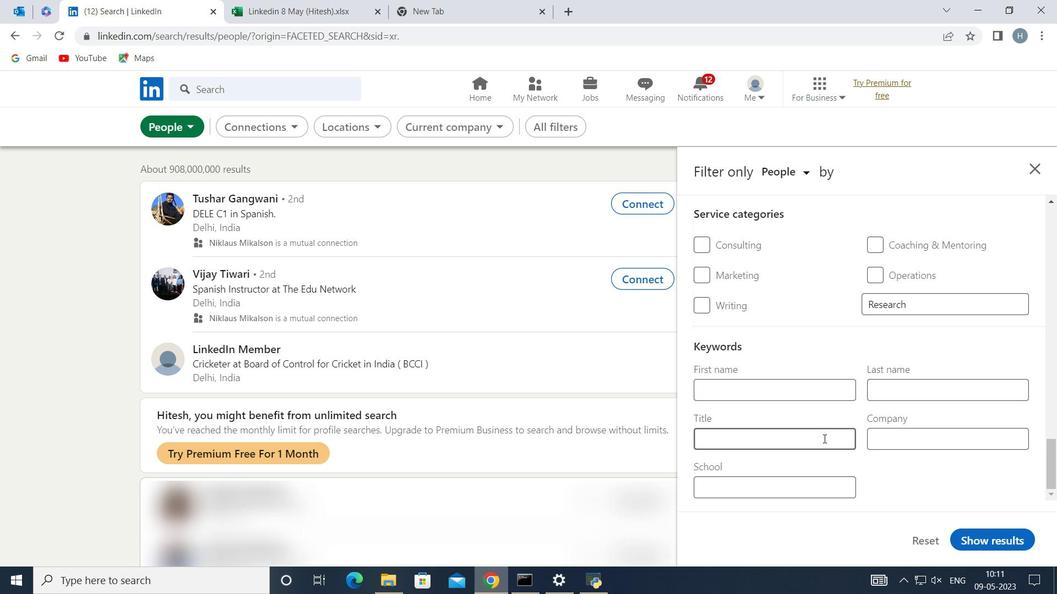 
Action: Key pressed <Key.shift>Researcher
Screenshot: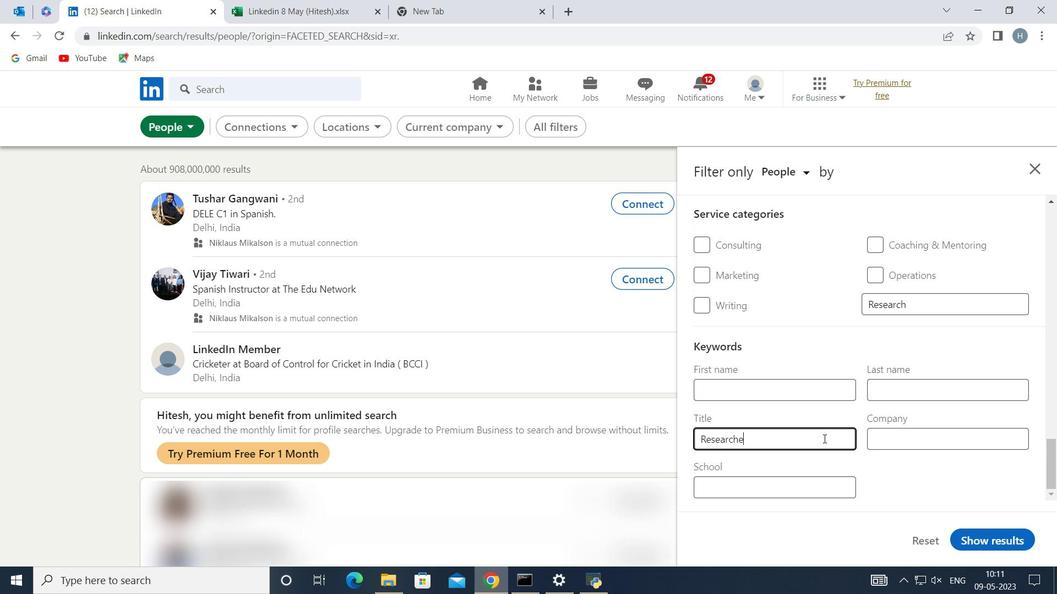
Action: Mouse moved to (1015, 539)
Screenshot: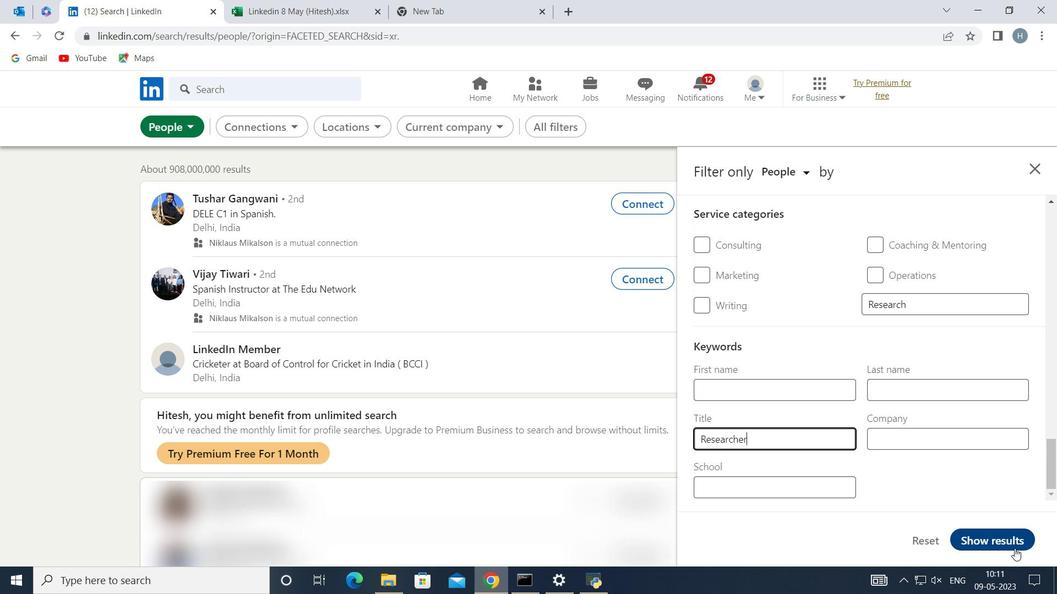 
Action: Mouse pressed left at (1015, 539)
Screenshot: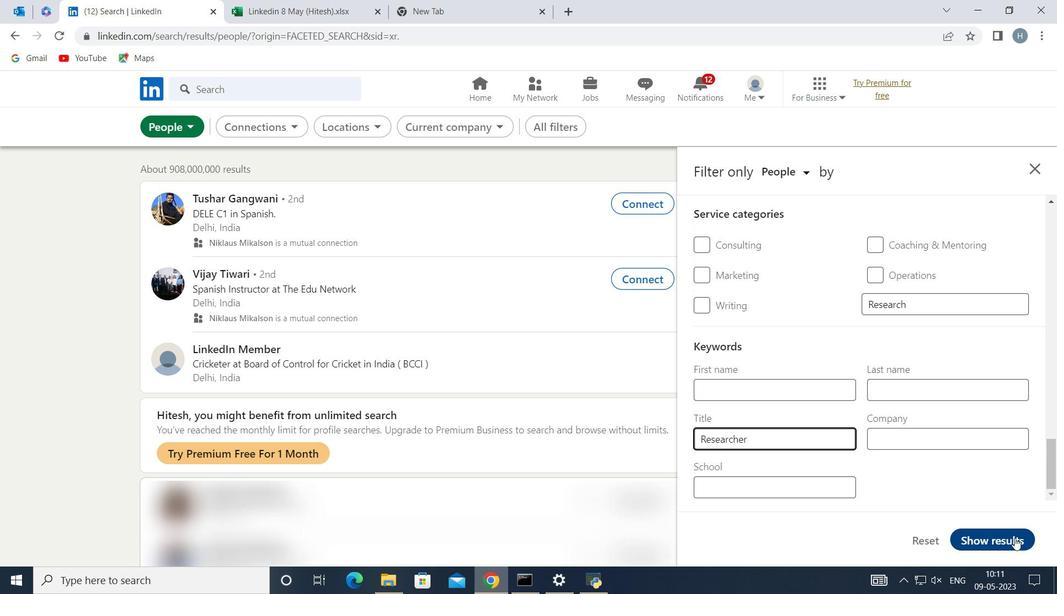 
Action: Mouse moved to (750, 355)
Screenshot: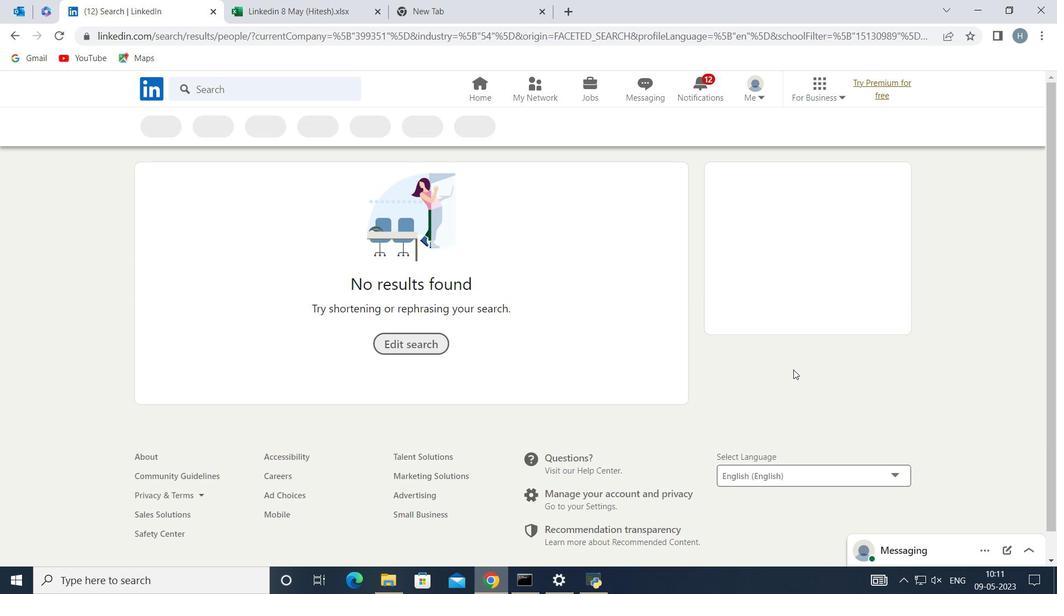 
